 Task: Add Attachment from "Attach a link" to Card Card0000000288 in Board Board0000000072 in Workspace WS0000000024 in Trello. Add Cover Red to Card Card0000000288 in Board Board0000000072 in Workspace WS0000000024 in Trello. Add "Join Card" Button Button0000000288  to Card Card0000000288 in Board Board0000000072 in Workspace WS0000000024 in Trello. Add Description DS0000000288 to Card Card0000000288 in Board Board0000000072 in Workspace WS0000000024 in Trello. Add Comment CM0000000288 to Card Card0000000288 in Board Board0000000072 in Workspace WS0000000024 in Trello
Action: Mouse moved to (285, 468)
Screenshot: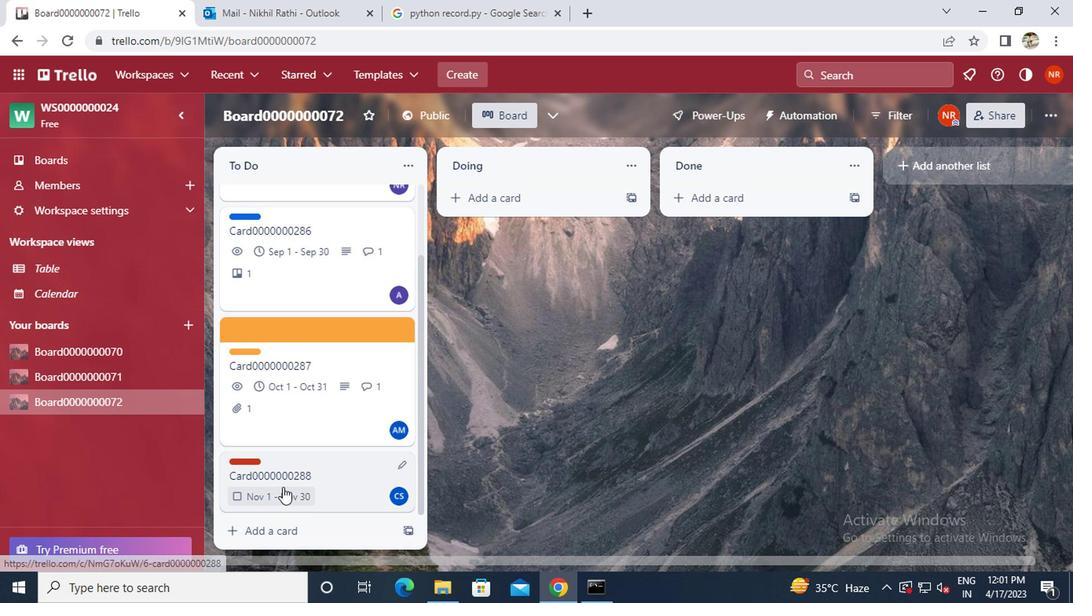 
Action: Mouse pressed left at (285, 468)
Screenshot: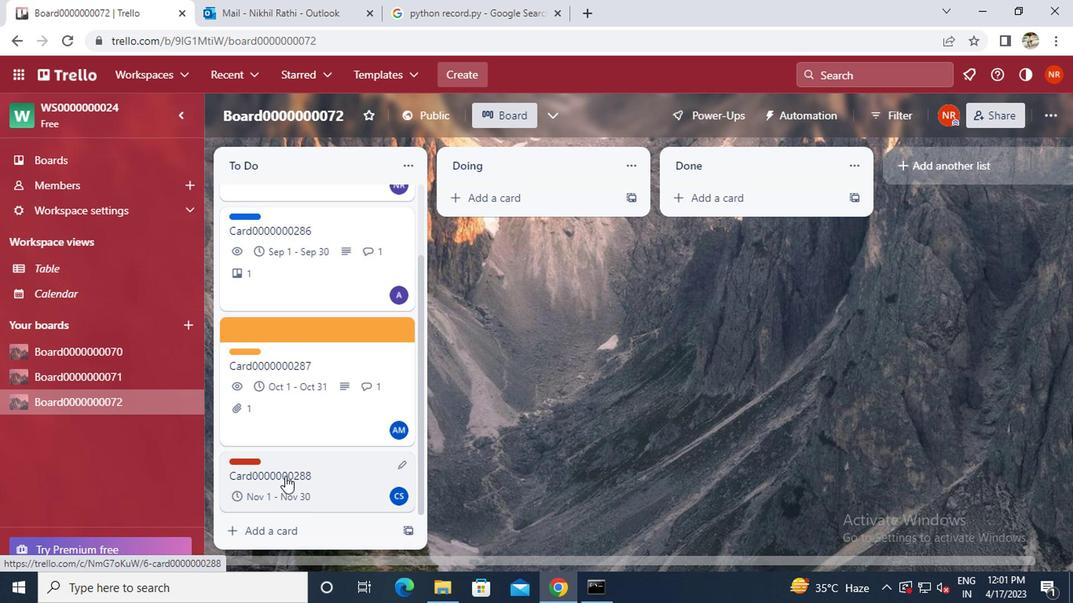 
Action: Mouse moved to (726, 316)
Screenshot: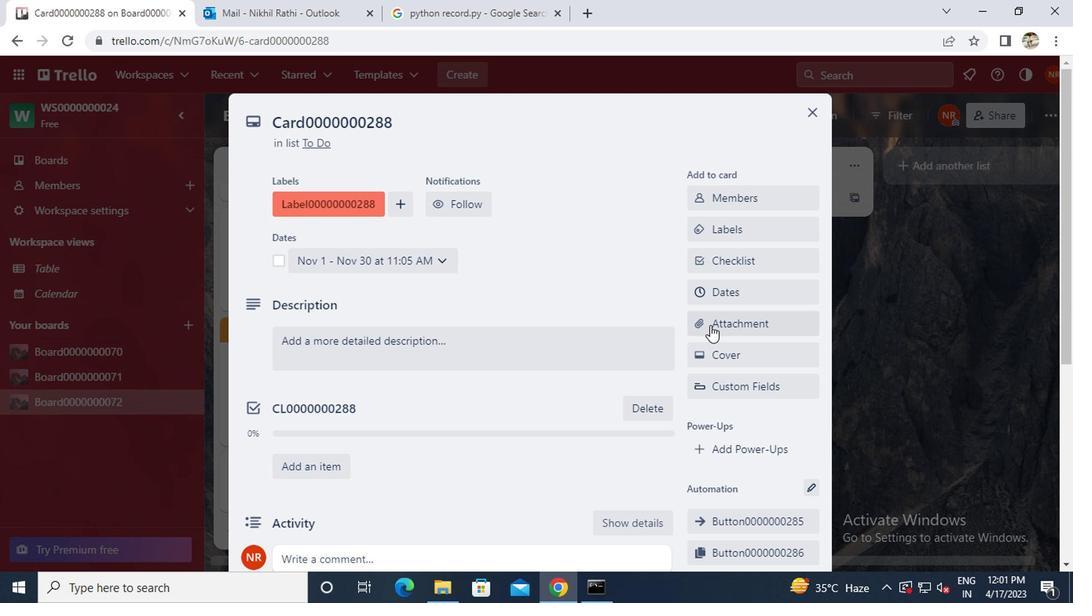 
Action: Mouse pressed left at (726, 316)
Screenshot: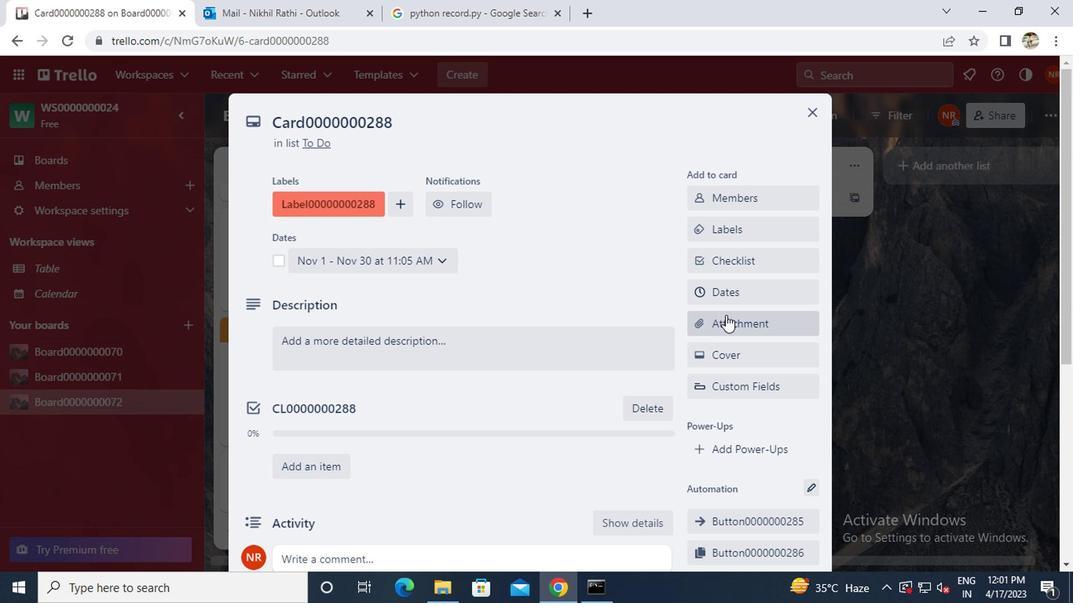 
Action: Mouse moved to (287, 19)
Screenshot: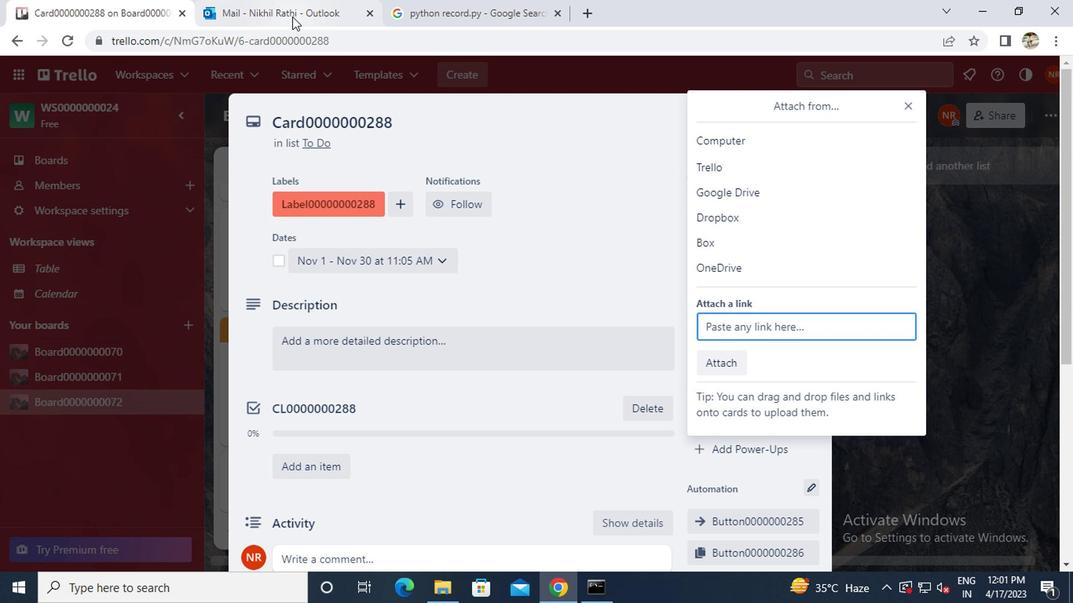 
Action: Mouse pressed left at (287, 19)
Screenshot: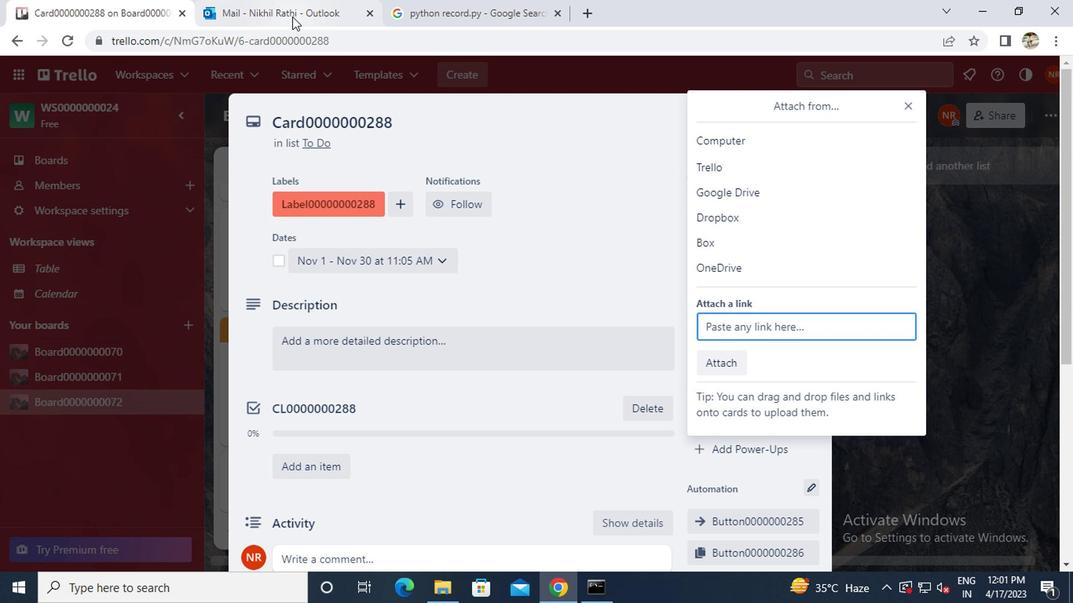 
Action: Key pressed ctrl+C
Screenshot: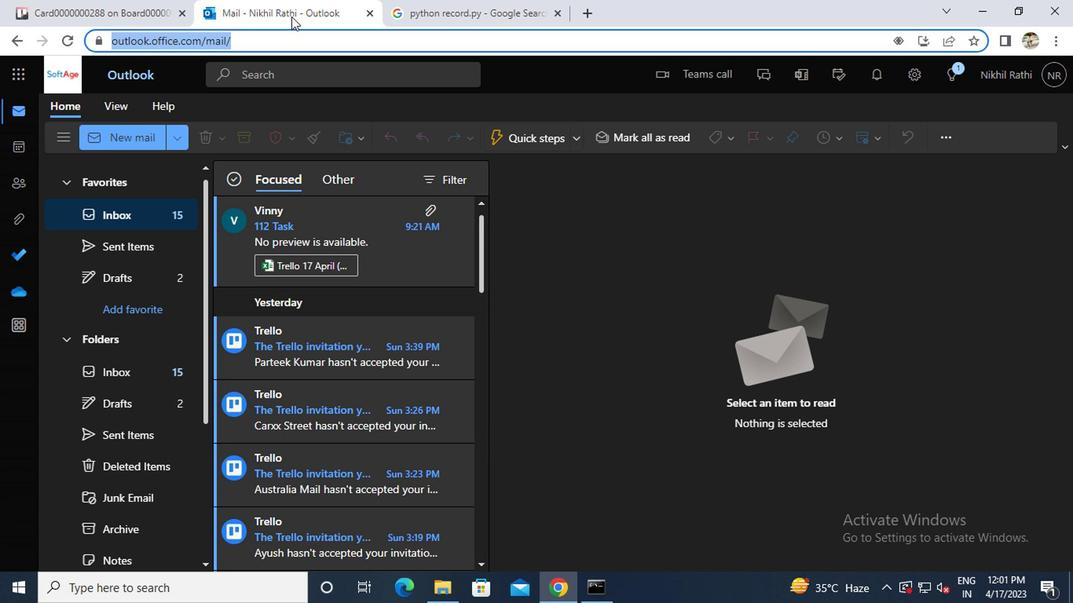 
Action: Mouse moved to (113, 10)
Screenshot: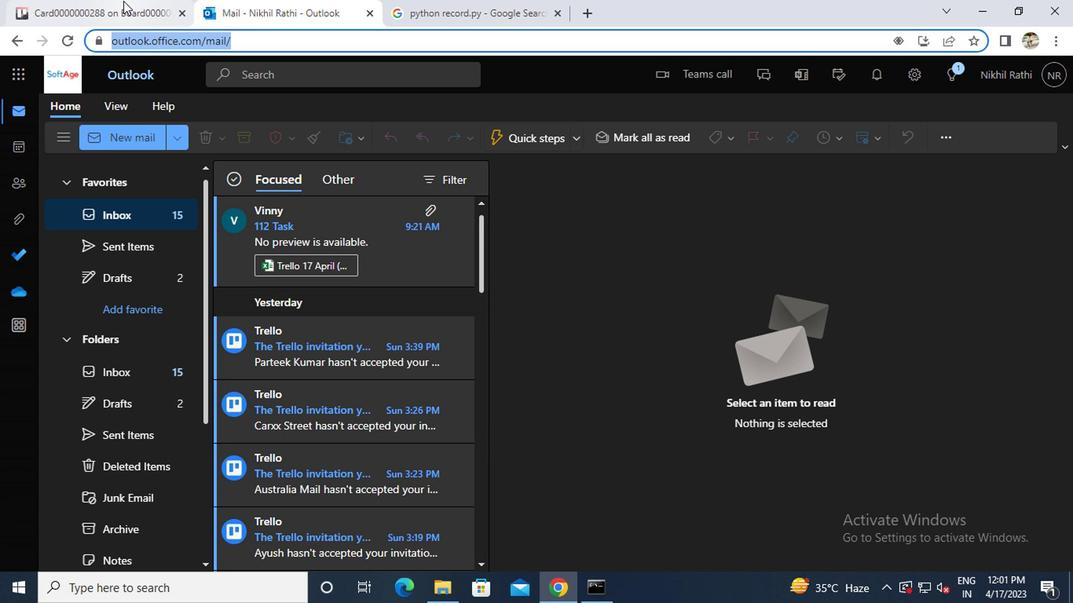 
Action: Mouse pressed left at (113, 10)
Screenshot: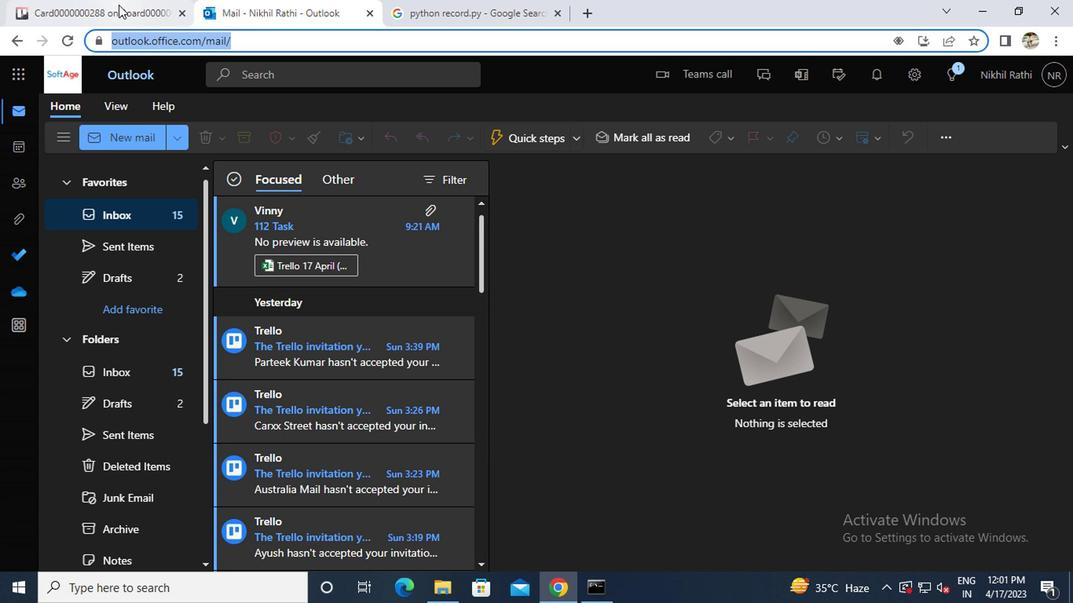 
Action: Mouse moved to (691, 330)
Screenshot: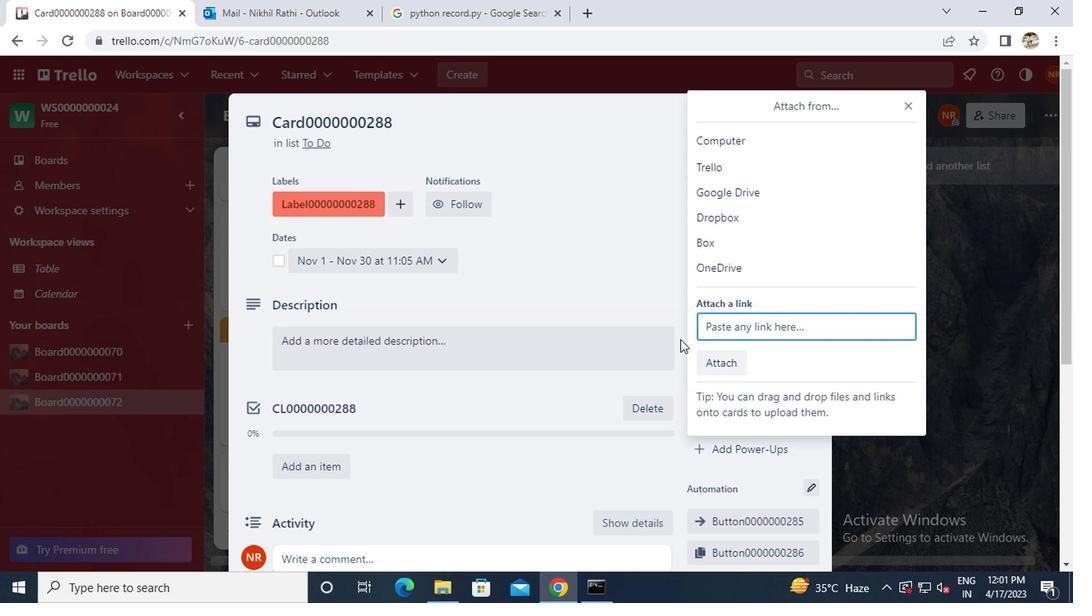 
Action: Key pressed ctrl+V
Screenshot: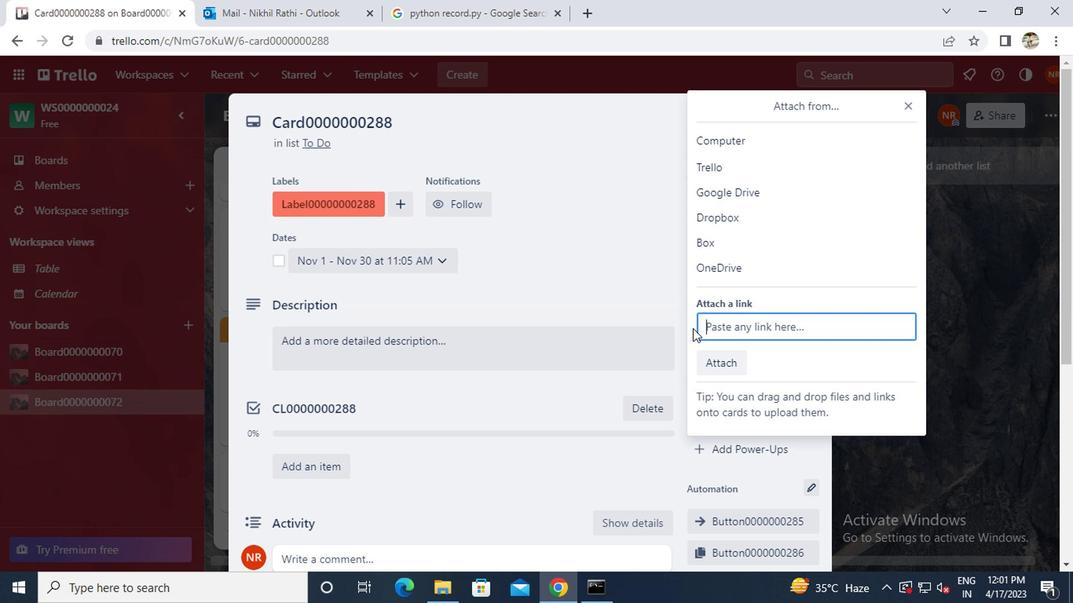 
Action: Mouse moved to (710, 391)
Screenshot: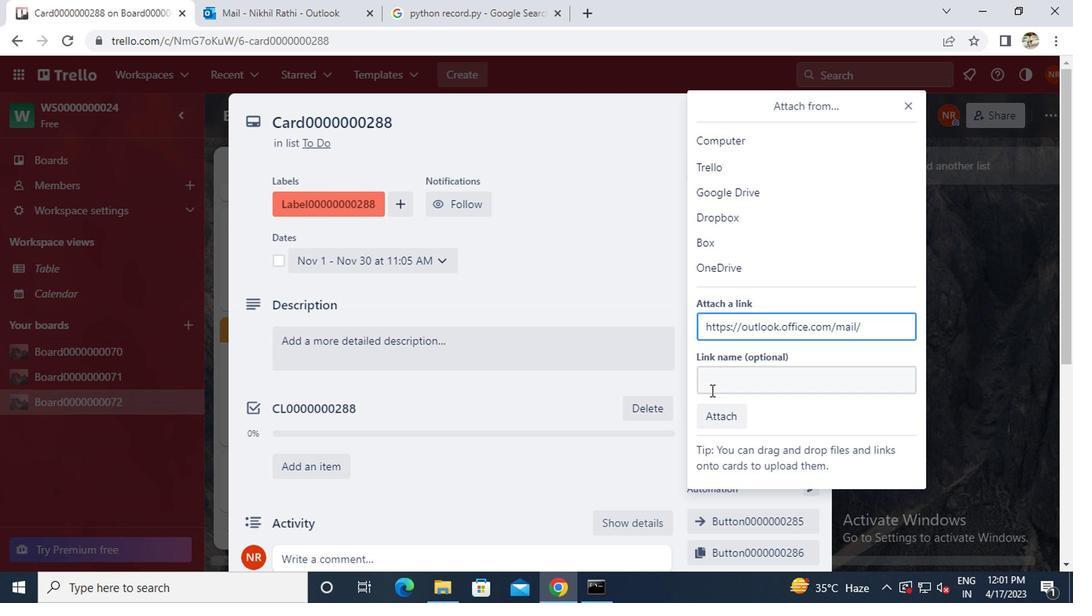 
Action: Mouse pressed left at (710, 391)
Screenshot: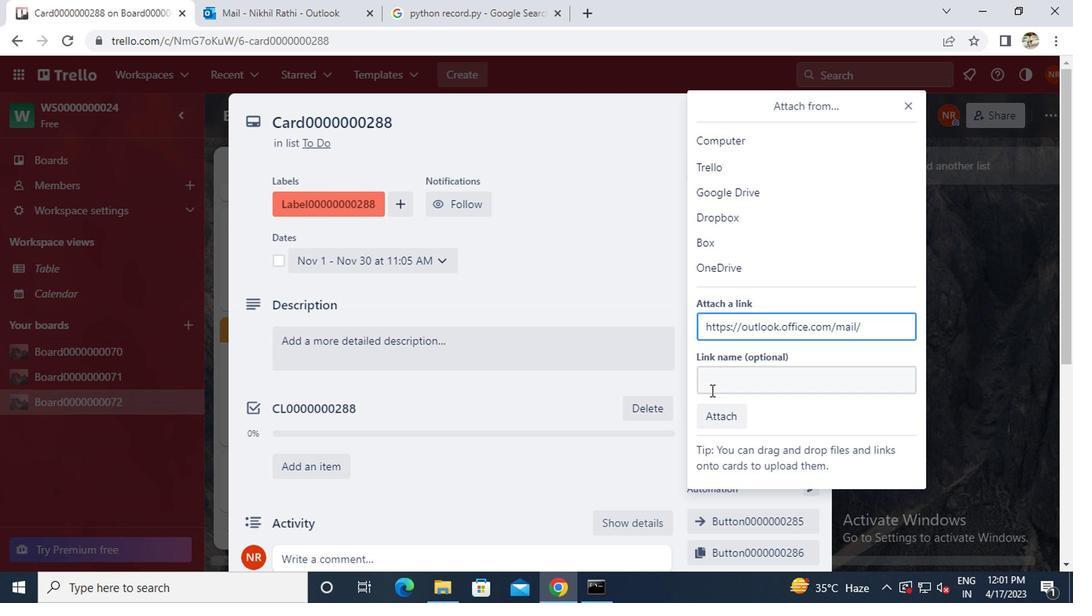 
Action: Mouse moved to (712, 391)
Screenshot: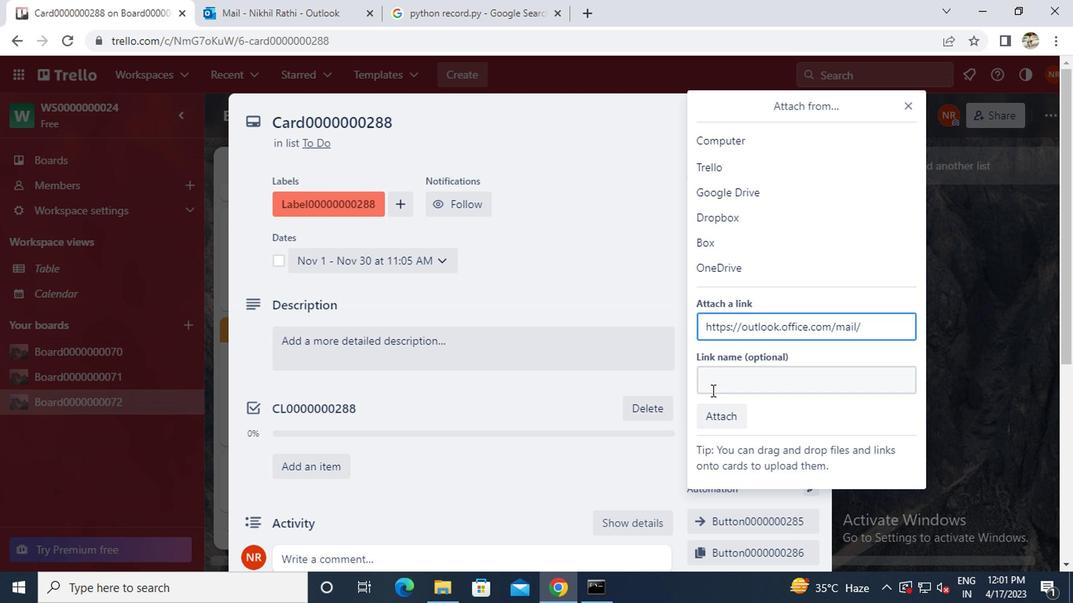 
Action: Key pressed <Key.caps_lock>o<Key.caps_lock>utlook
Screenshot: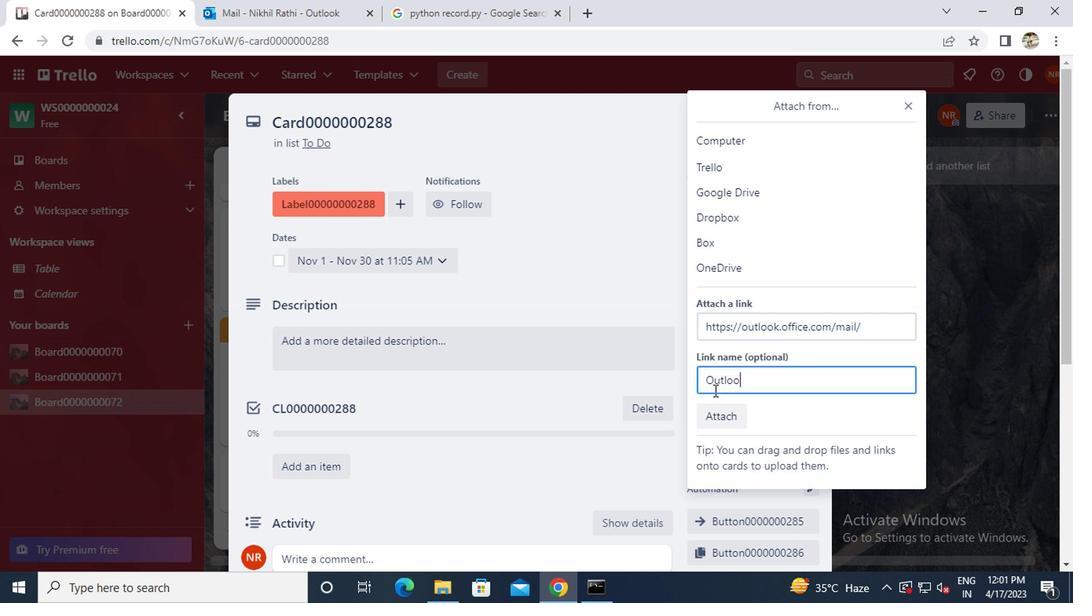 
Action: Mouse moved to (716, 414)
Screenshot: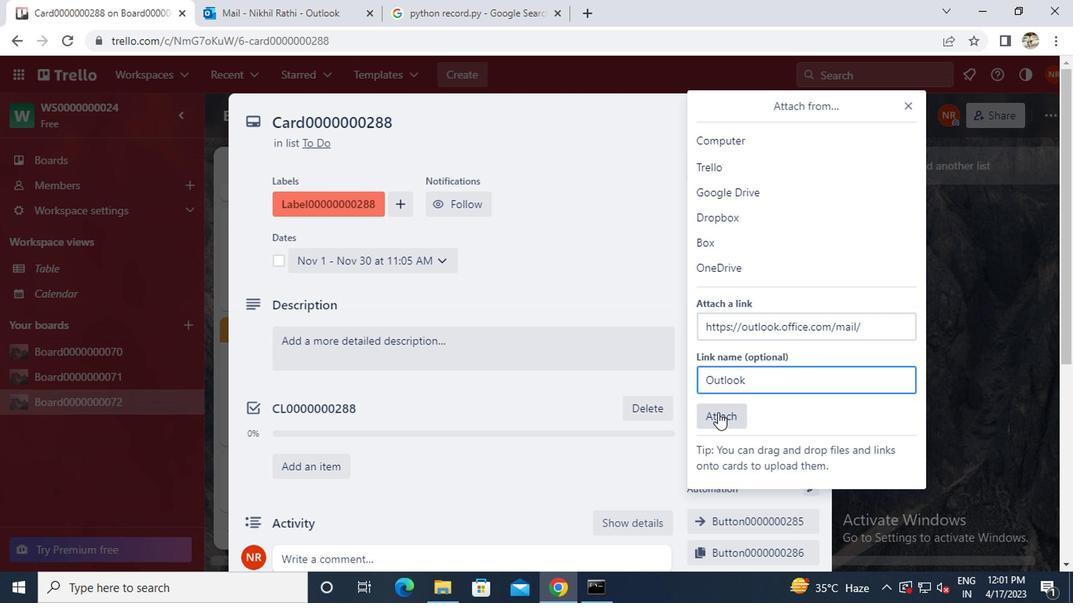 
Action: Mouse pressed left at (716, 414)
Screenshot: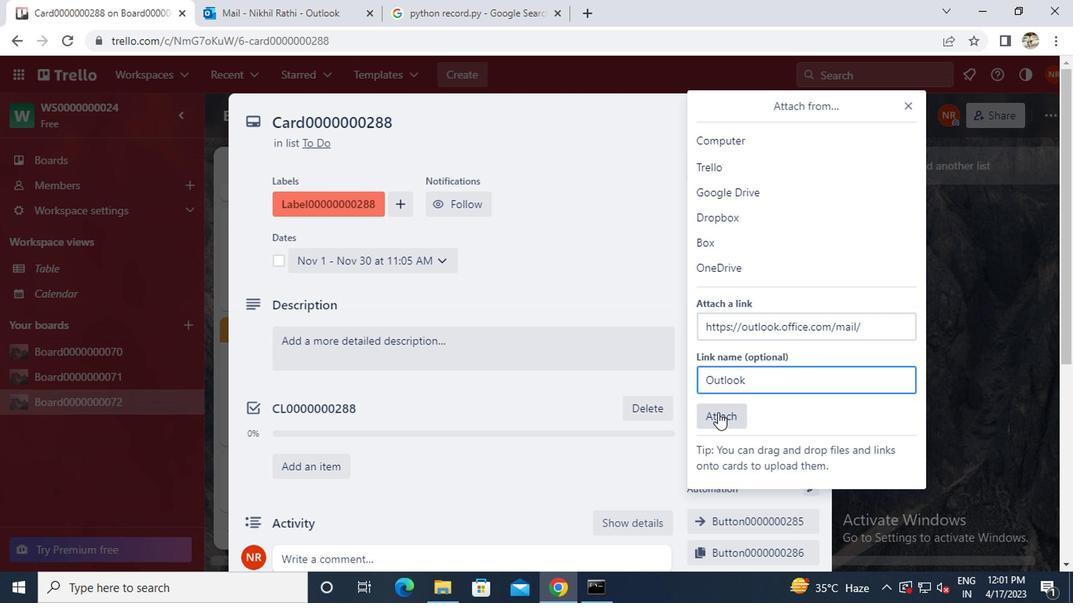 
Action: Mouse moved to (718, 352)
Screenshot: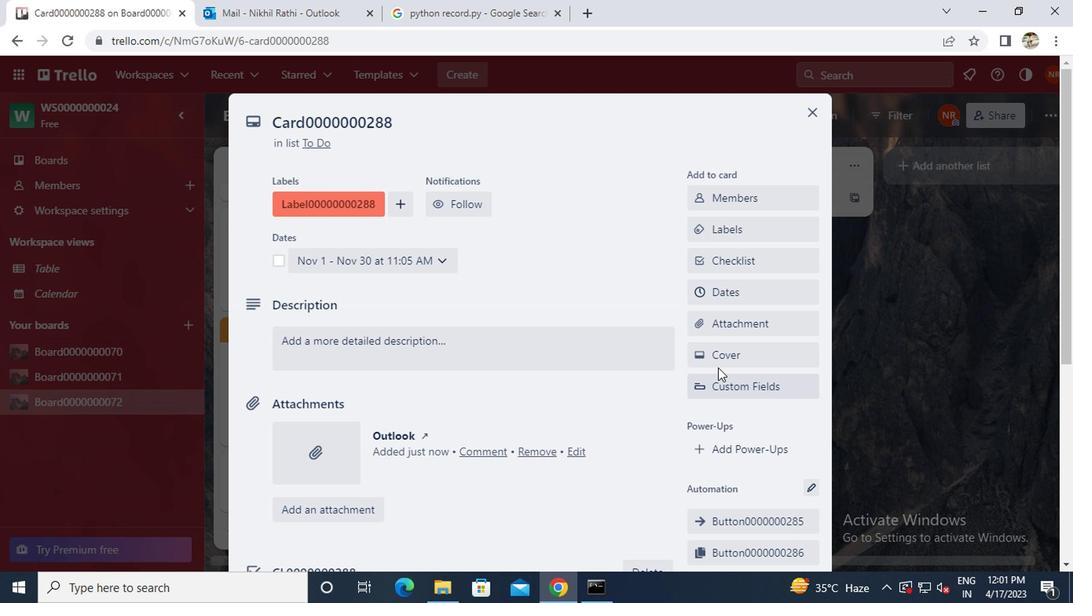 
Action: Mouse pressed left at (718, 352)
Screenshot: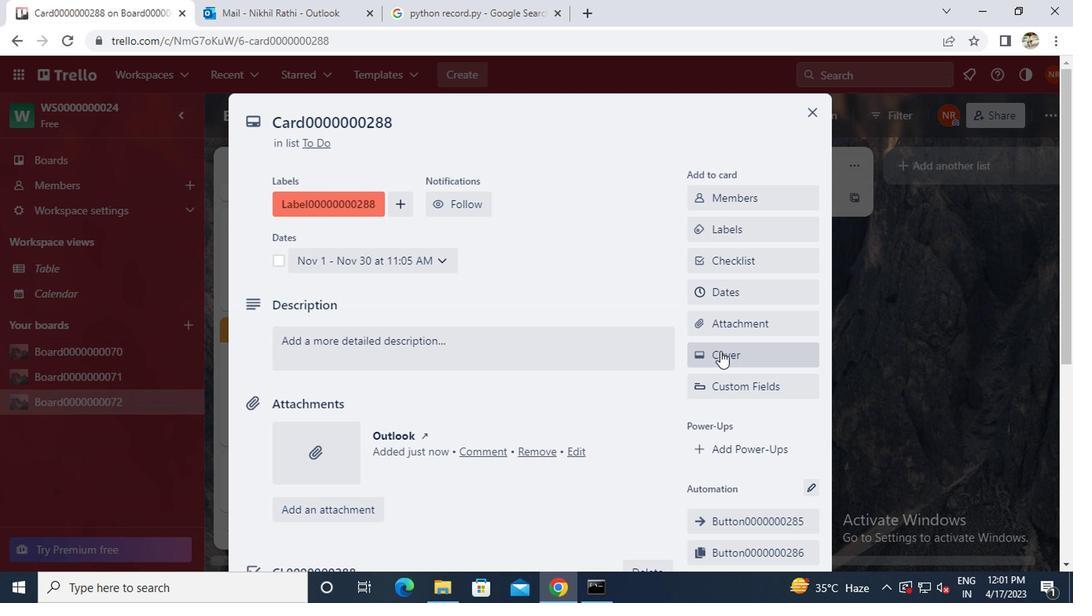 
Action: Mouse moved to (837, 243)
Screenshot: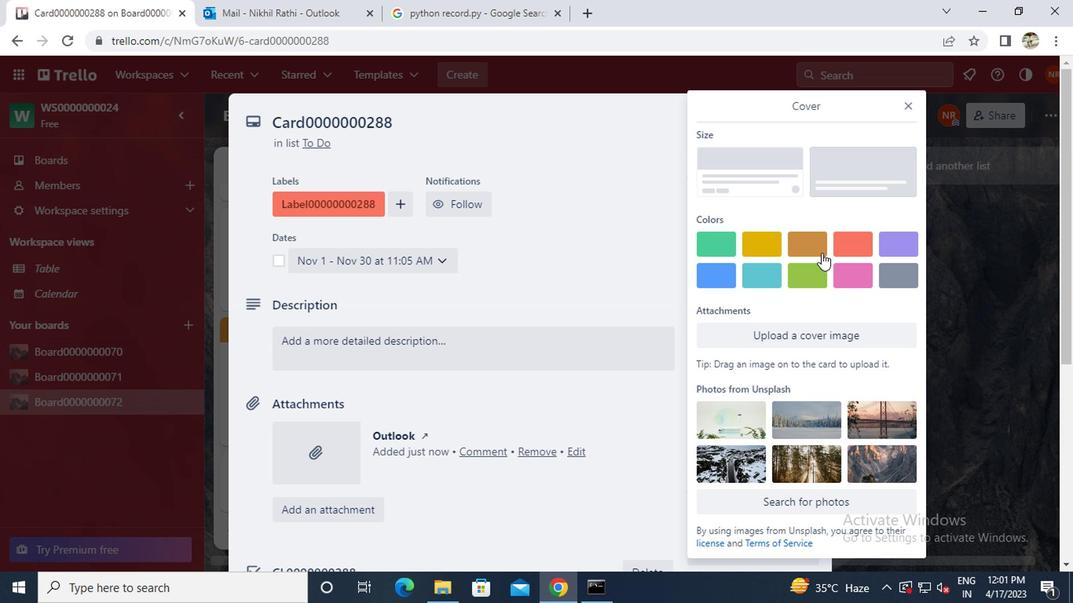 
Action: Mouse pressed left at (837, 243)
Screenshot: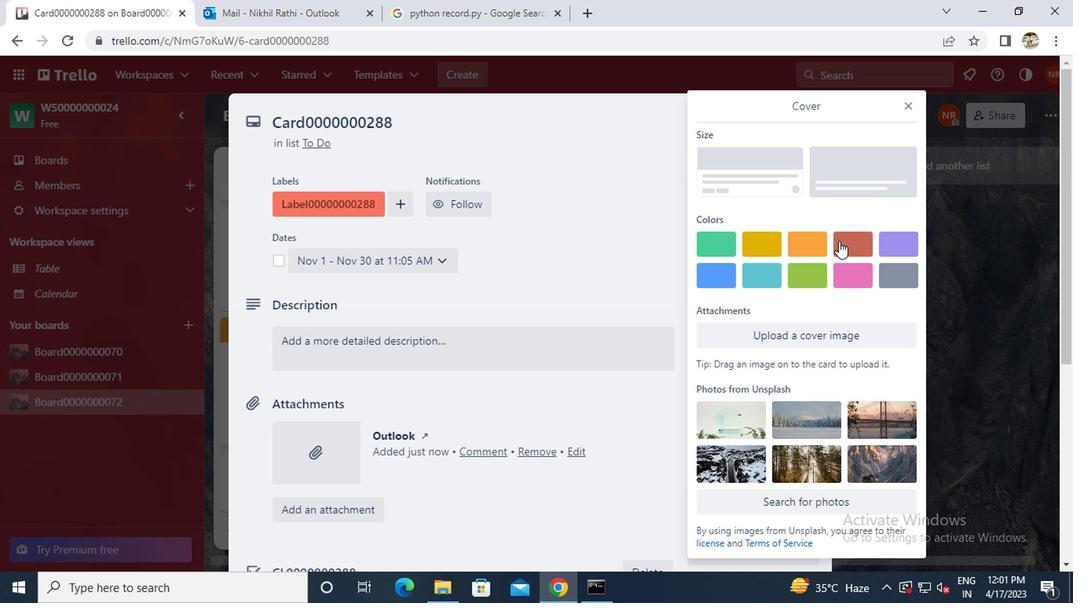
Action: Mouse moved to (903, 107)
Screenshot: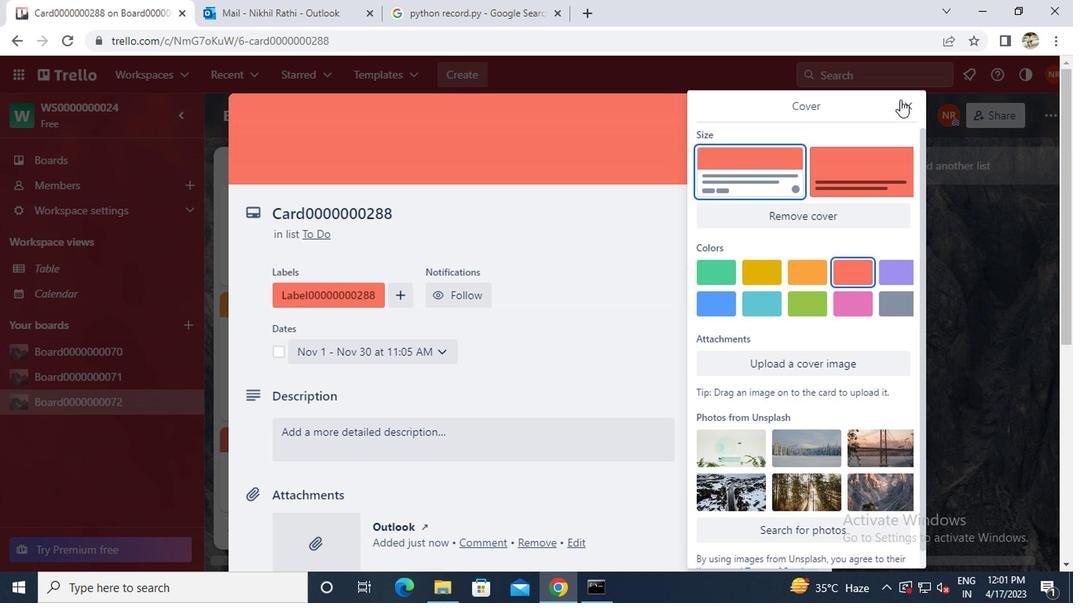 
Action: Mouse pressed left at (903, 107)
Screenshot: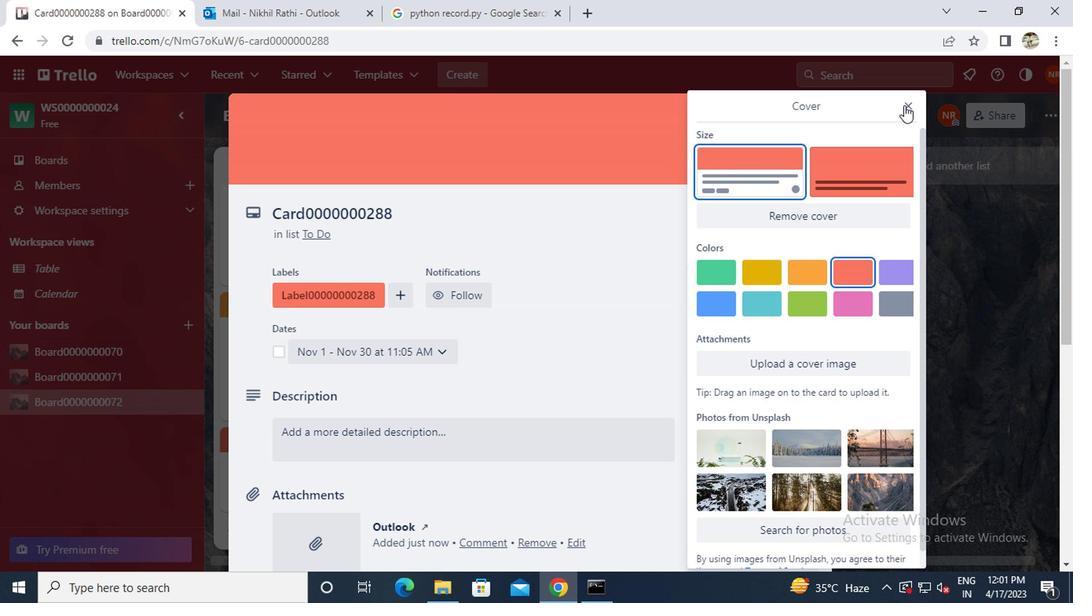 
Action: Mouse moved to (747, 281)
Screenshot: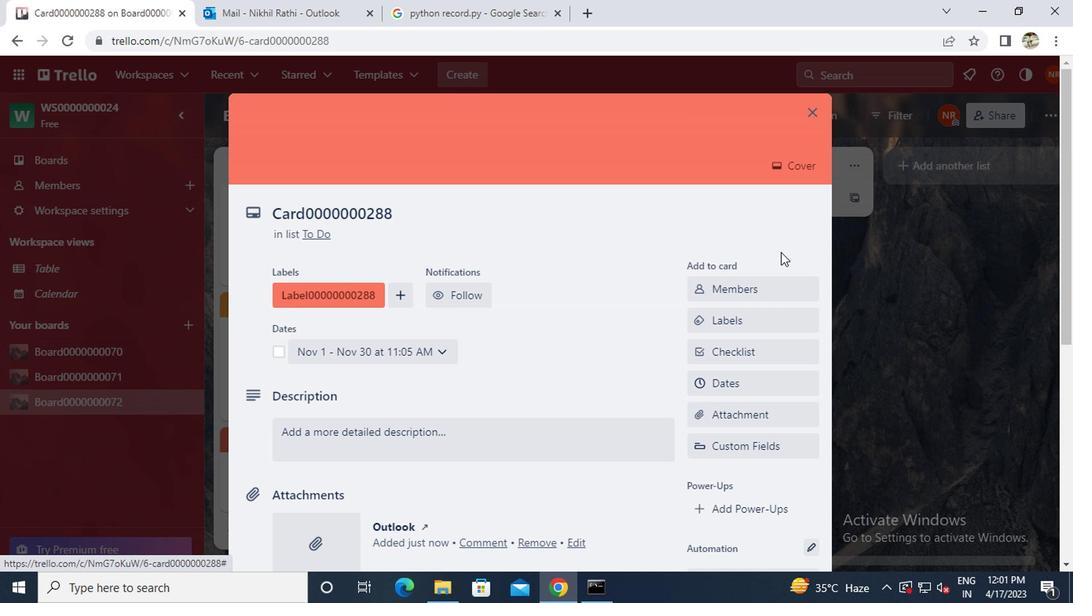 
Action: Mouse scrolled (747, 281) with delta (0, 0)
Screenshot: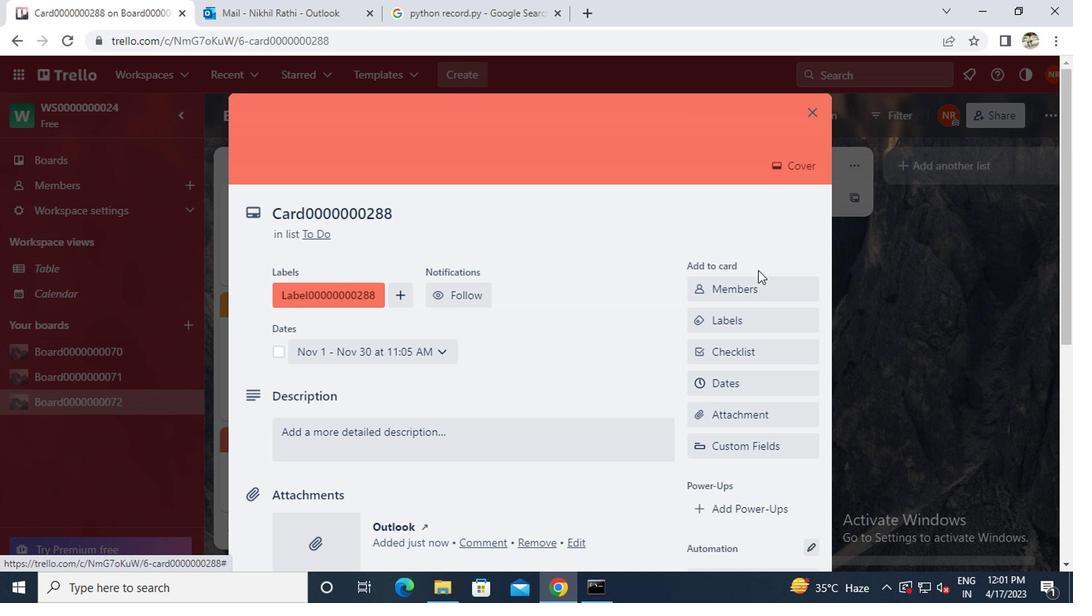 
Action: Mouse scrolled (747, 281) with delta (0, 0)
Screenshot: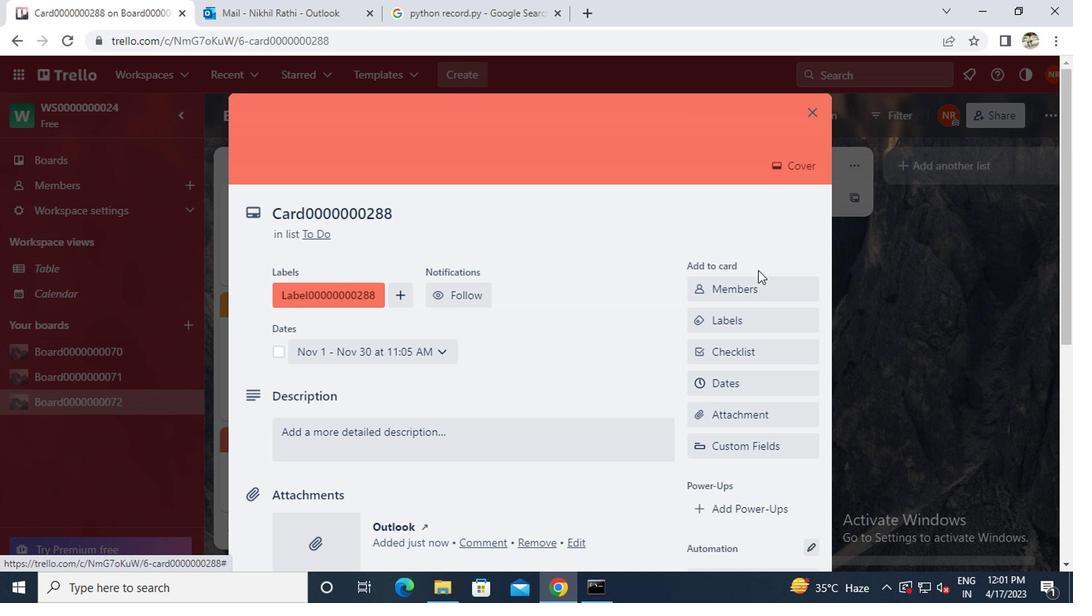 
Action: Mouse moved to (747, 284)
Screenshot: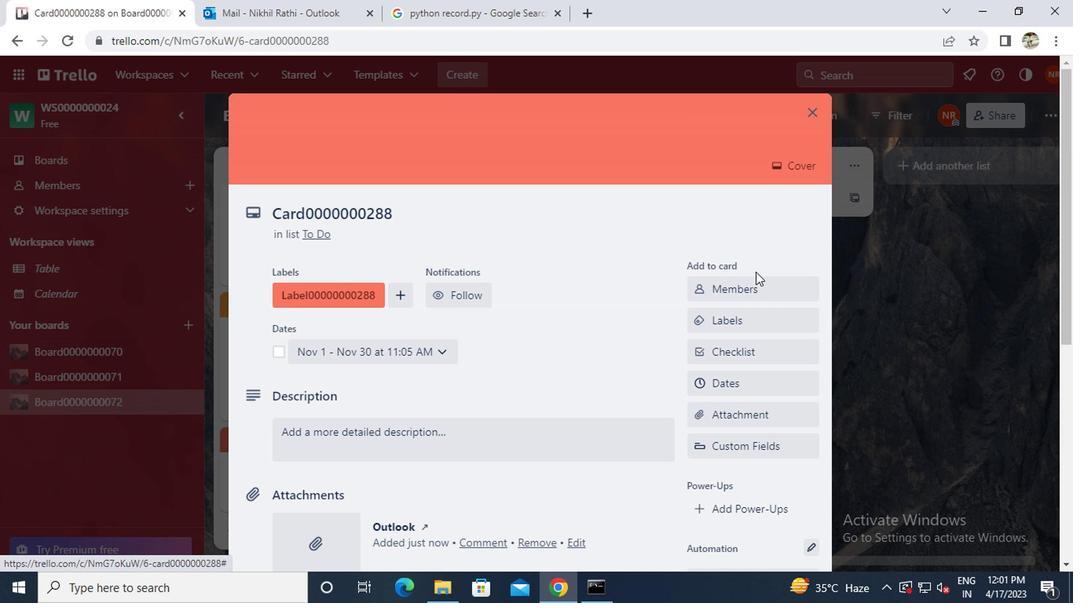 
Action: Mouse scrolled (747, 283) with delta (0, 0)
Screenshot: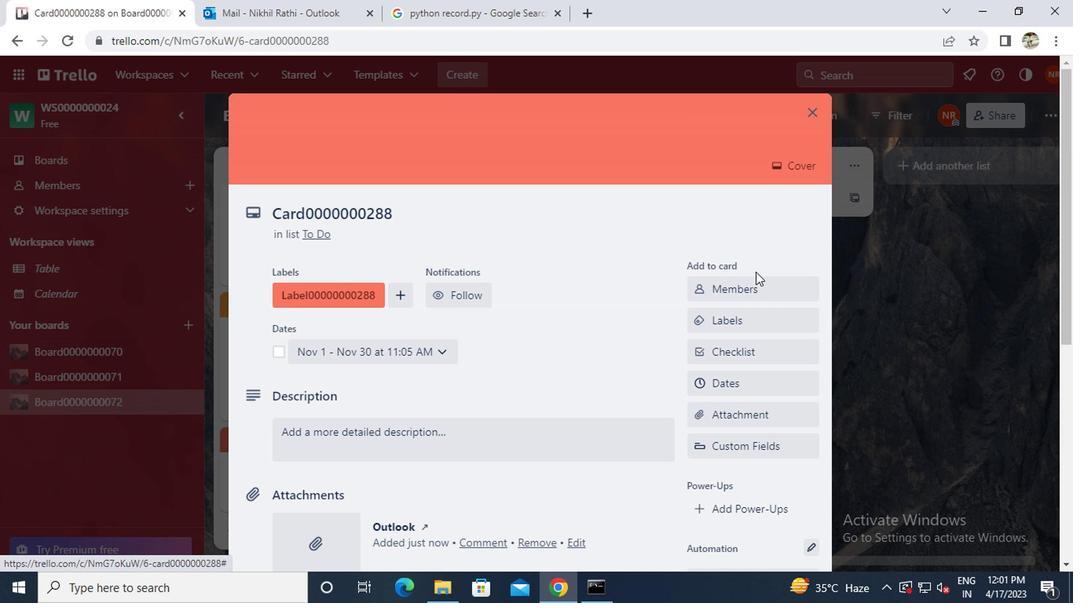 
Action: Mouse moved to (747, 290)
Screenshot: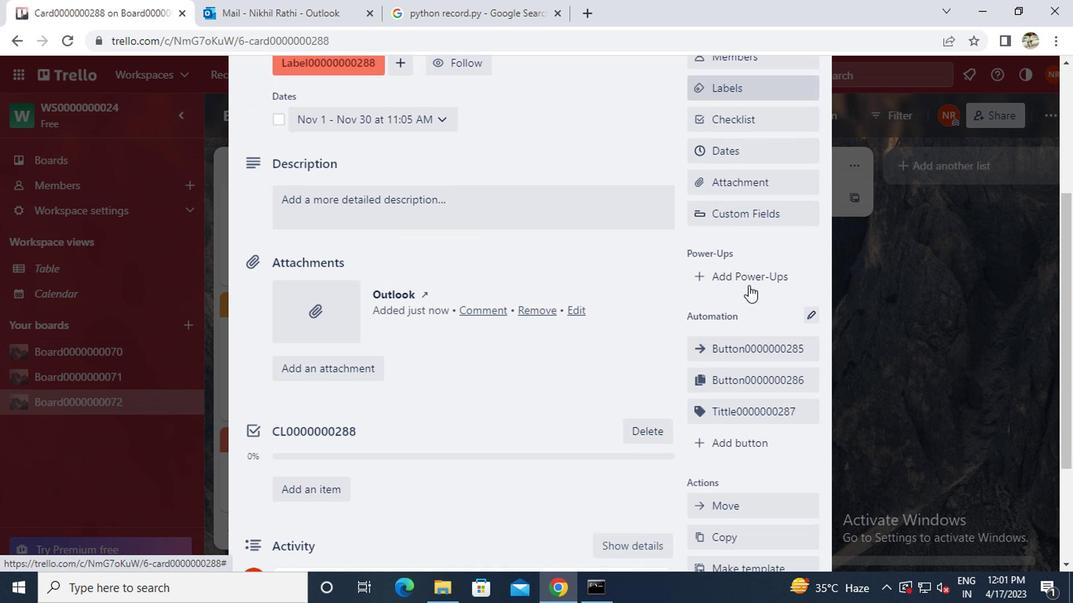 
Action: Mouse scrolled (747, 289) with delta (0, 0)
Screenshot: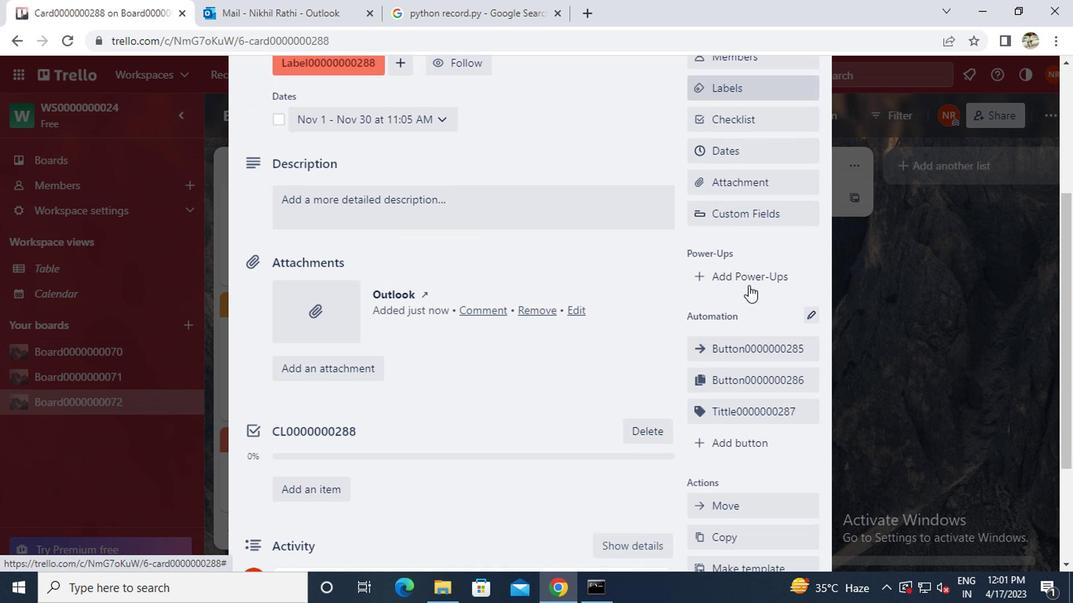 
Action: Mouse moved to (745, 294)
Screenshot: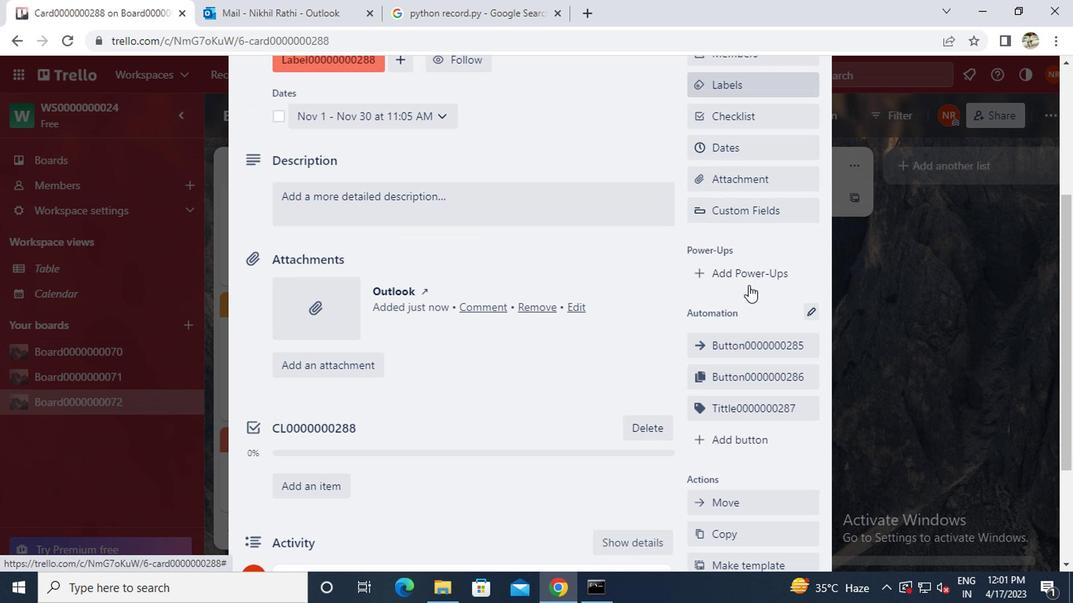 
Action: Mouse scrolled (745, 293) with delta (0, 0)
Screenshot: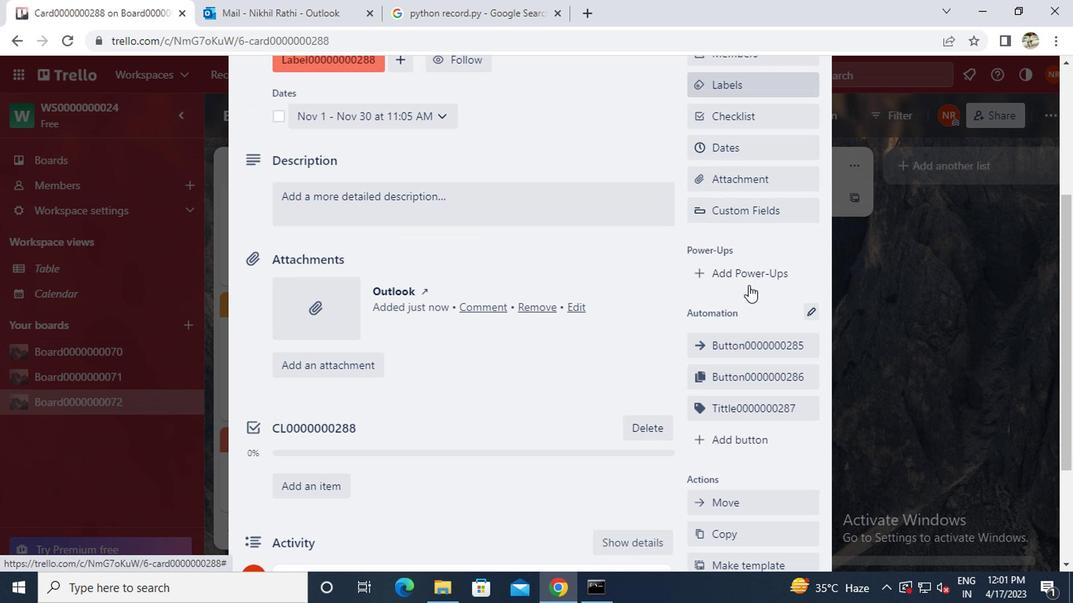 
Action: Mouse moved to (718, 285)
Screenshot: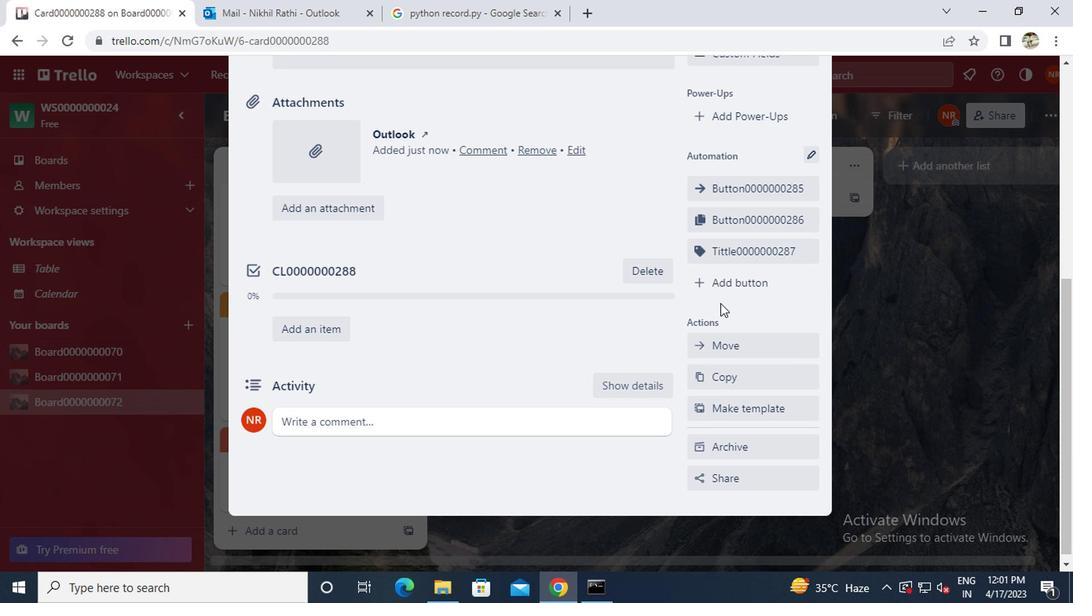 
Action: Mouse pressed left at (718, 285)
Screenshot: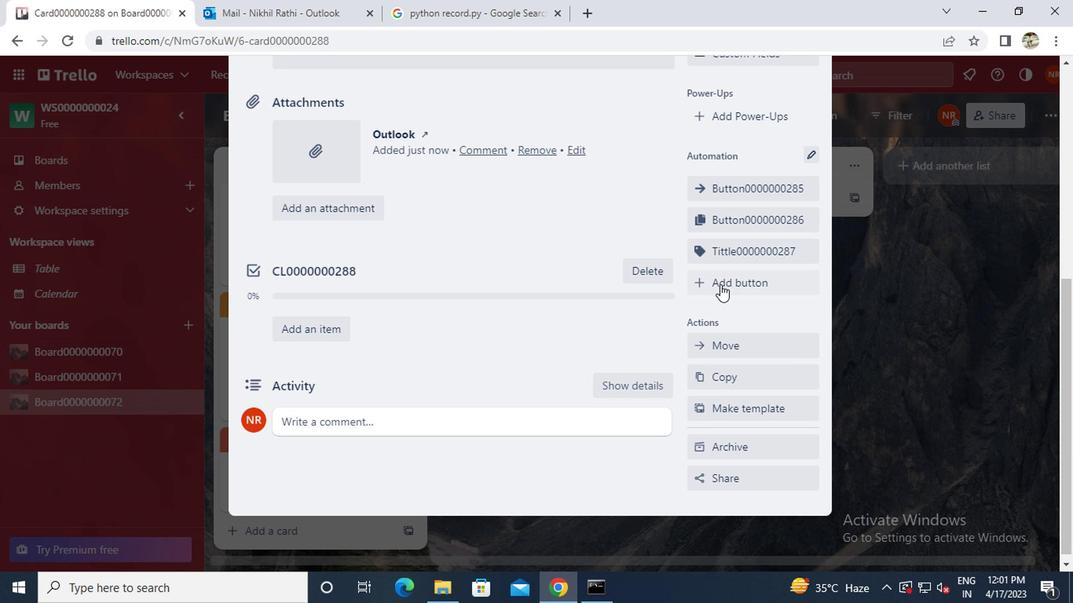 
Action: Mouse moved to (718, 285)
Screenshot: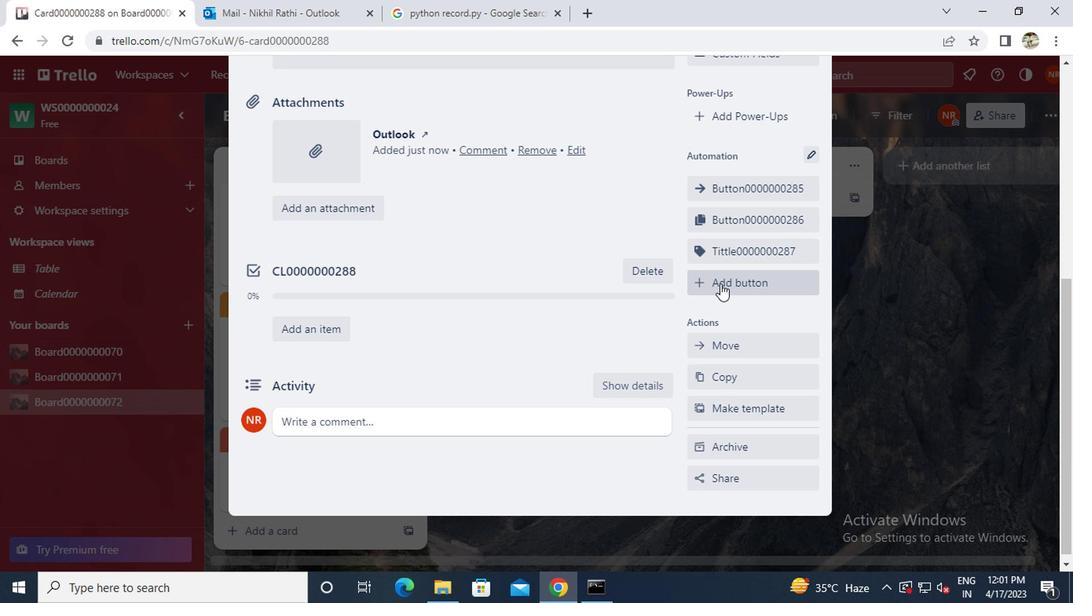 
Action: Mouse pressed left at (718, 285)
Screenshot: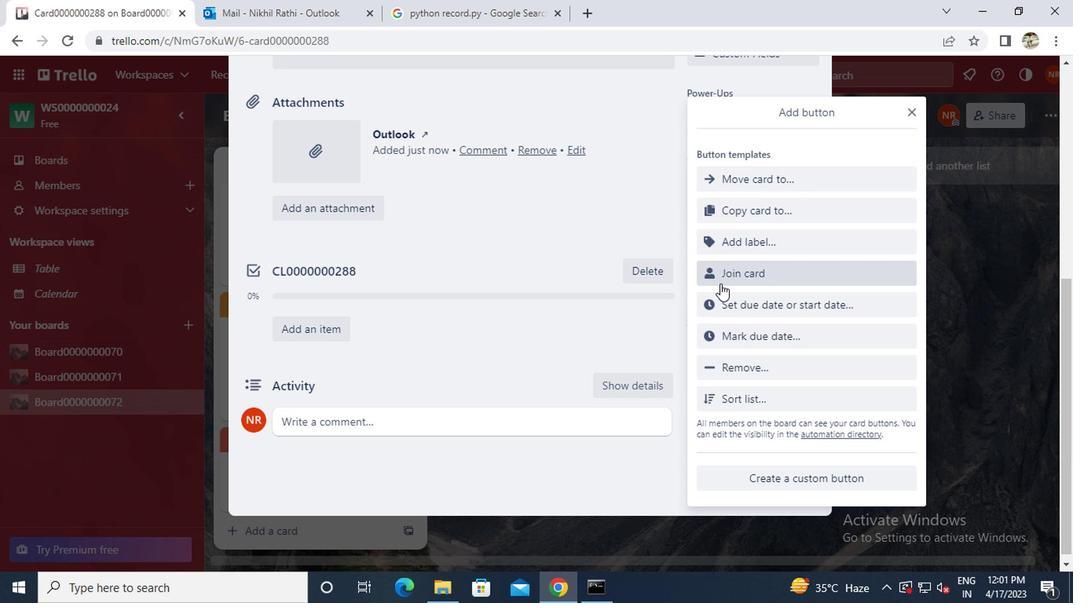 
Action: Key pressed <Key.caps_lock>b<Key.caps_lock>utton0000000288
Screenshot: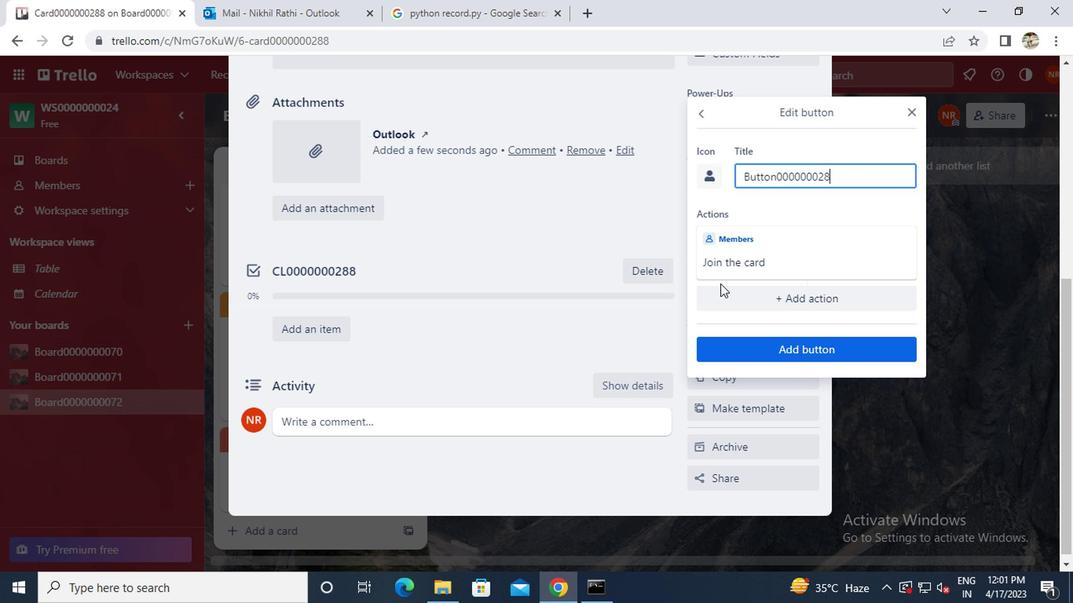 
Action: Mouse moved to (735, 356)
Screenshot: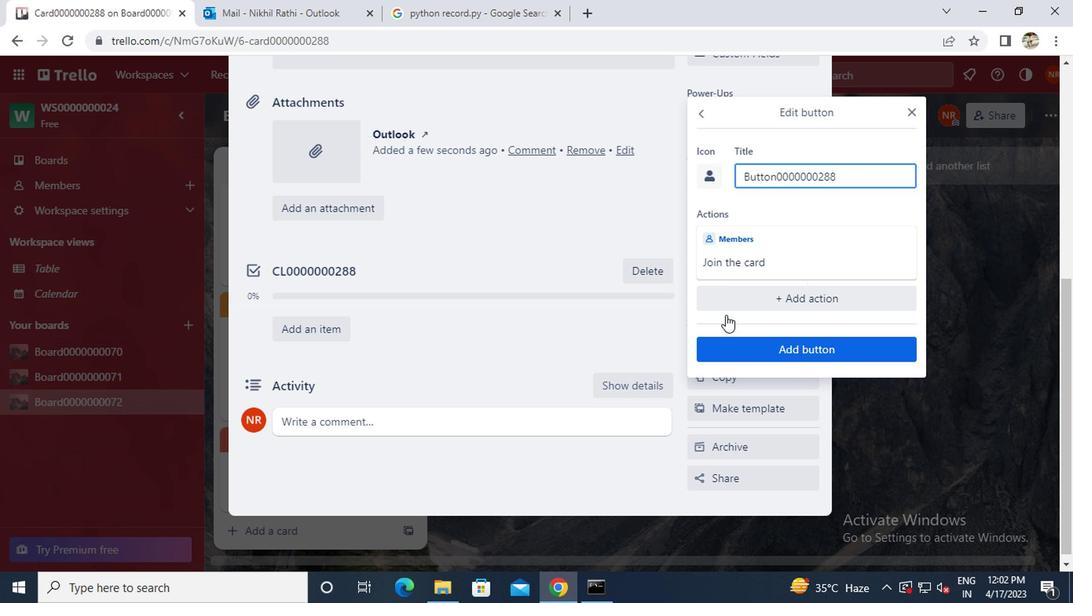 
Action: Mouse pressed left at (735, 356)
Screenshot: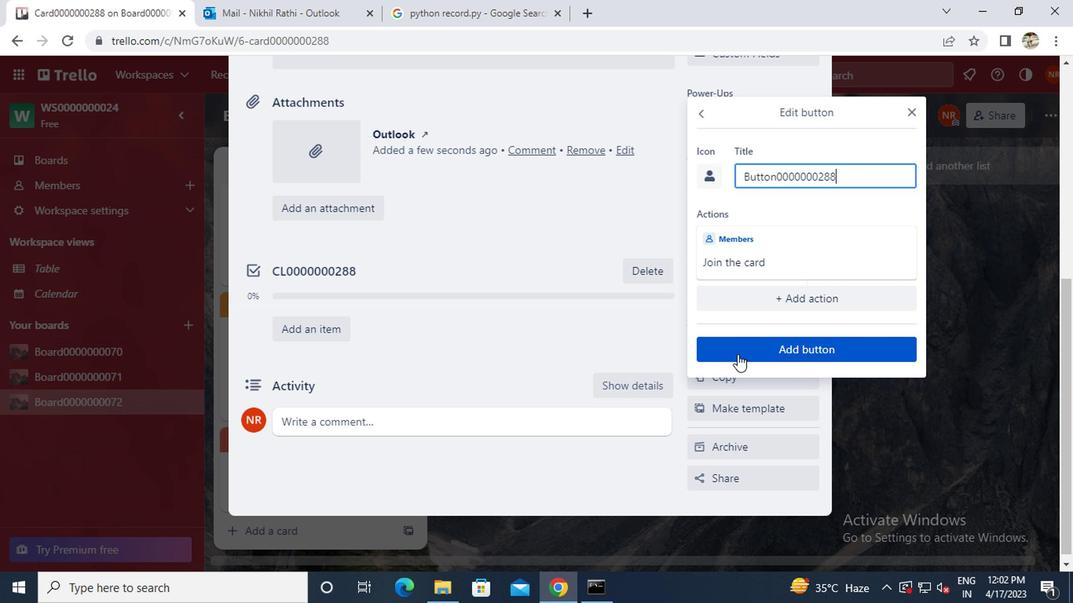 
Action: Mouse moved to (503, 348)
Screenshot: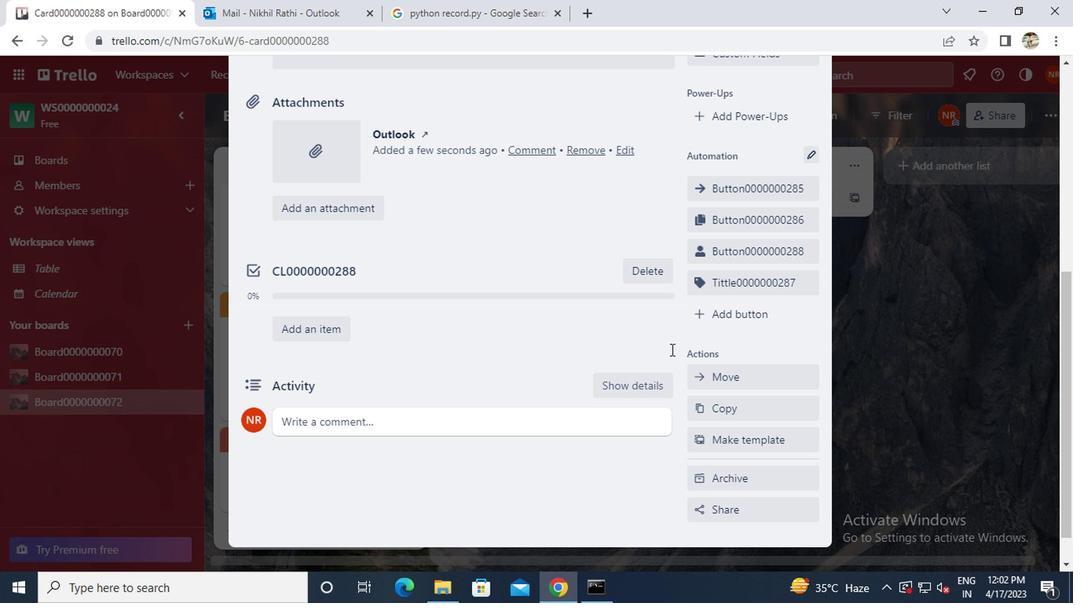 
Action: Mouse scrolled (503, 348) with delta (0, 0)
Screenshot: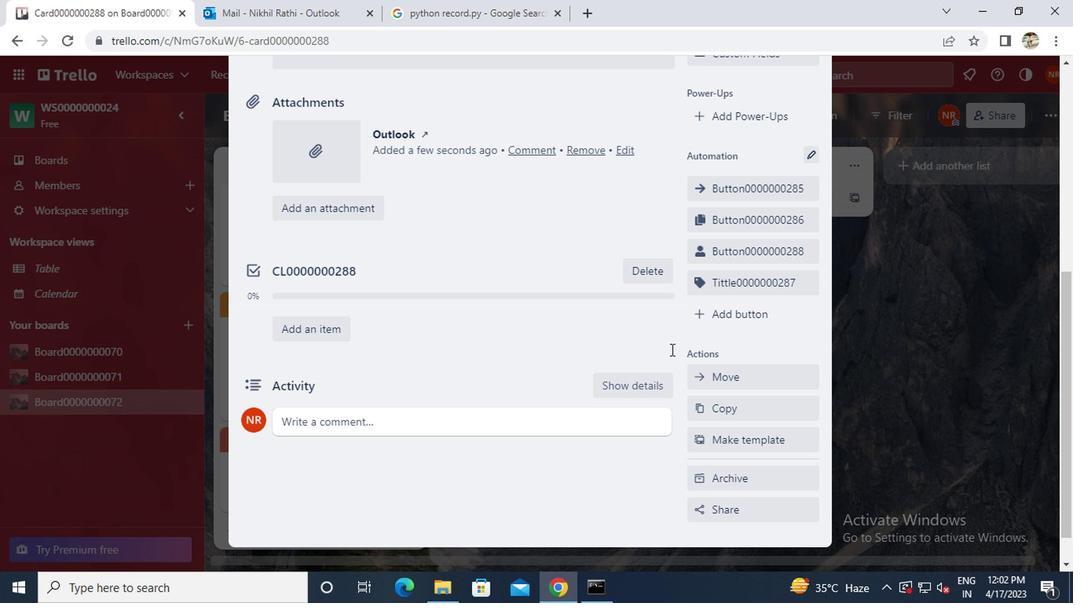
Action: Mouse moved to (503, 347)
Screenshot: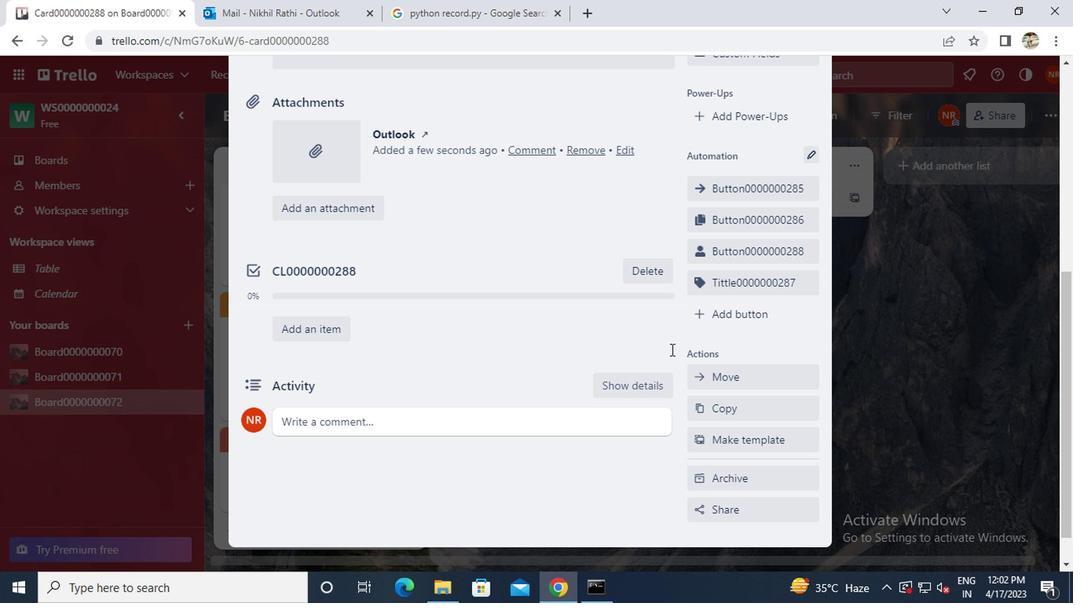 
Action: Mouse scrolled (503, 348) with delta (0, 0)
Screenshot: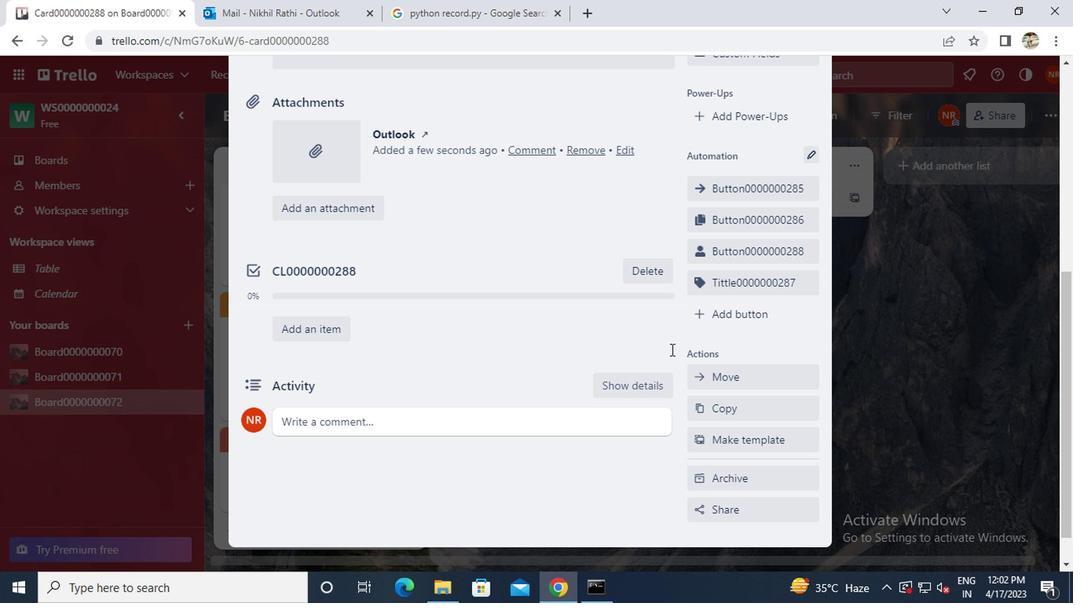 
Action: Mouse moved to (503, 346)
Screenshot: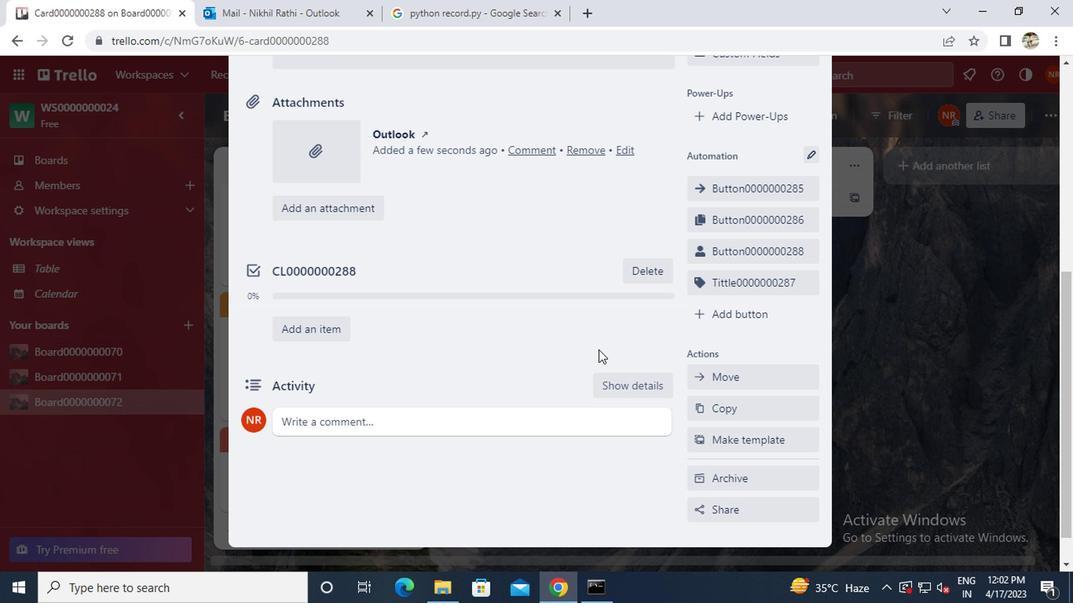 
Action: Mouse scrolled (503, 346) with delta (0, 0)
Screenshot: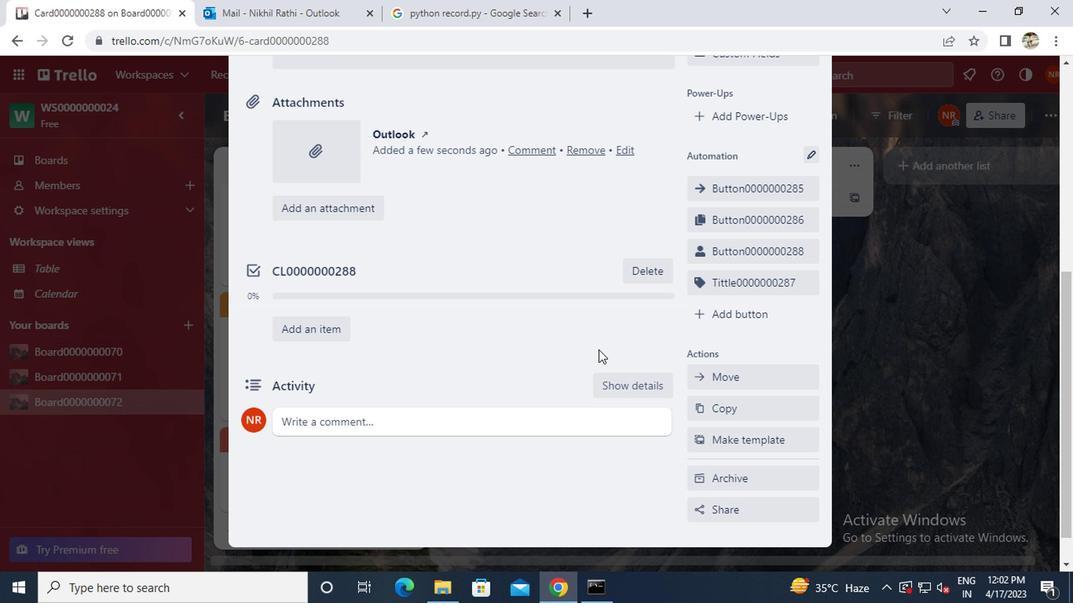 
Action: Mouse moved to (440, 270)
Screenshot: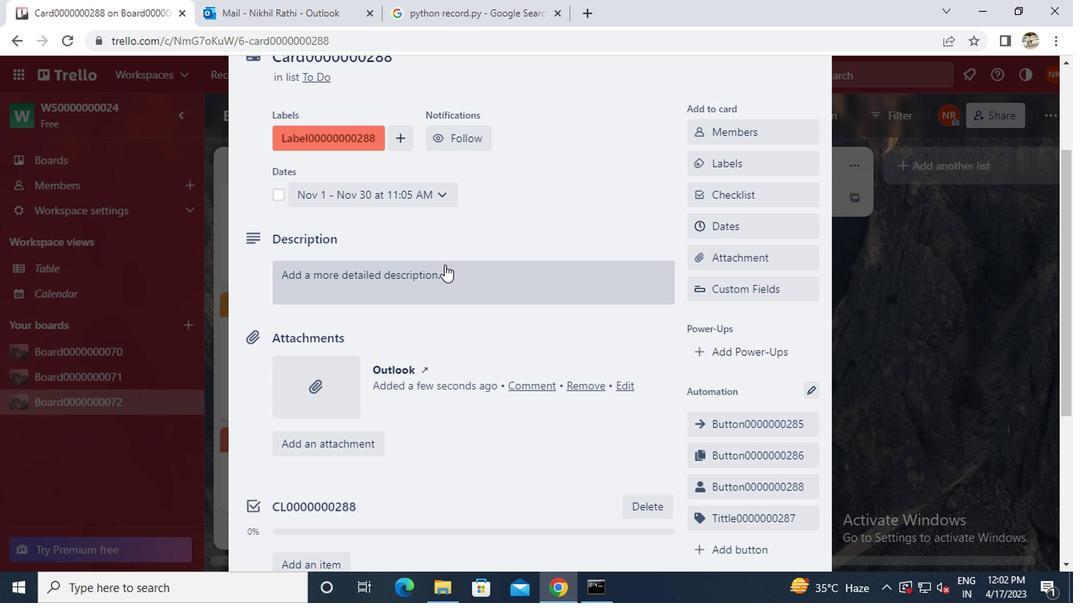 
Action: Mouse pressed left at (440, 270)
Screenshot: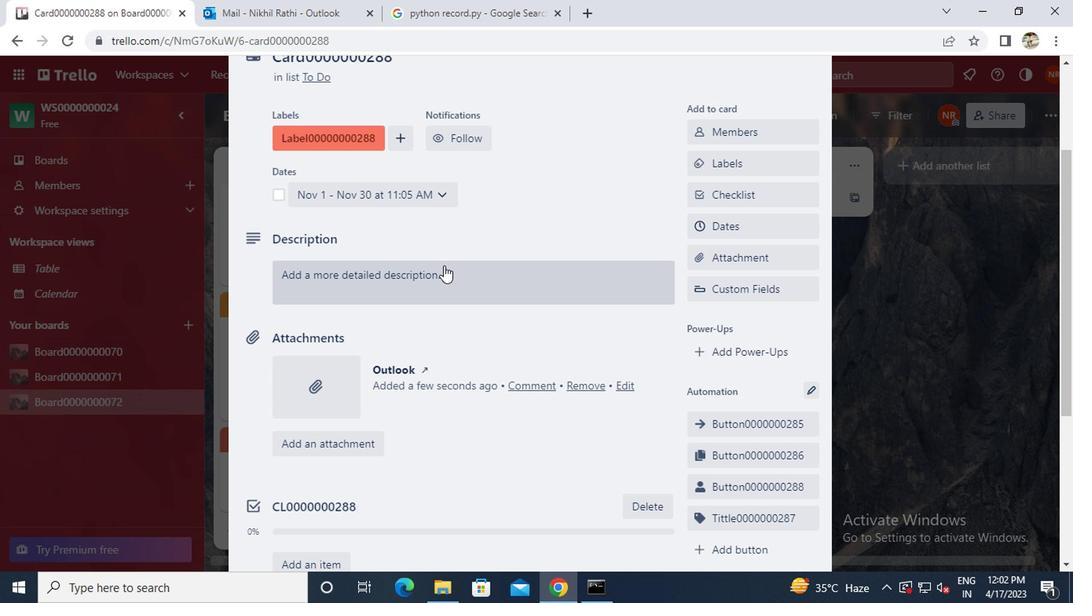 
Action: Key pressed <Key.caps_lock>ds0000000288
Screenshot: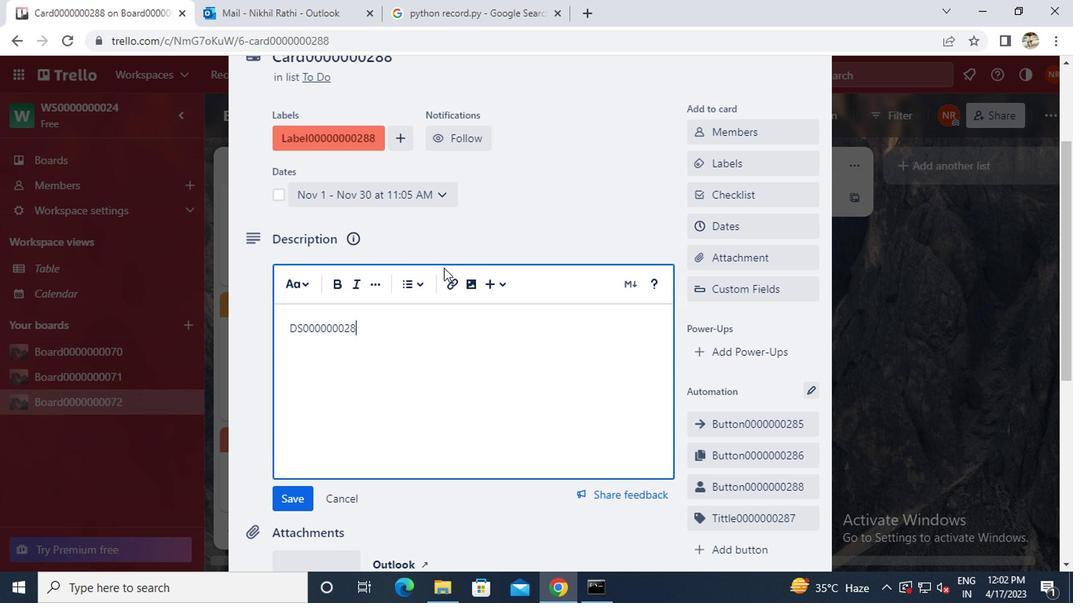 
Action: Mouse moved to (290, 495)
Screenshot: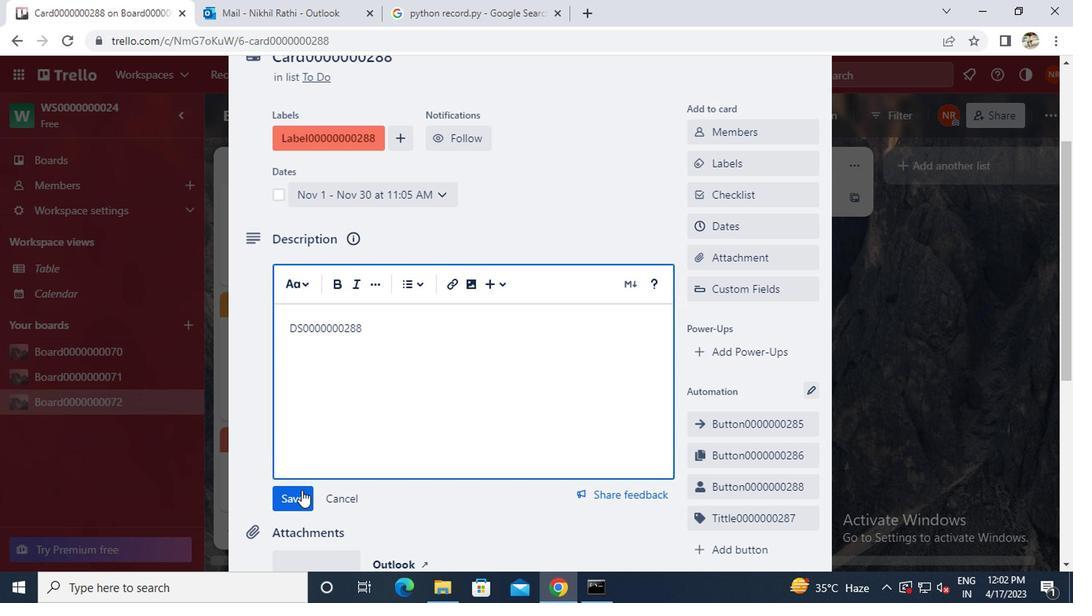 
Action: Mouse pressed left at (290, 495)
Screenshot: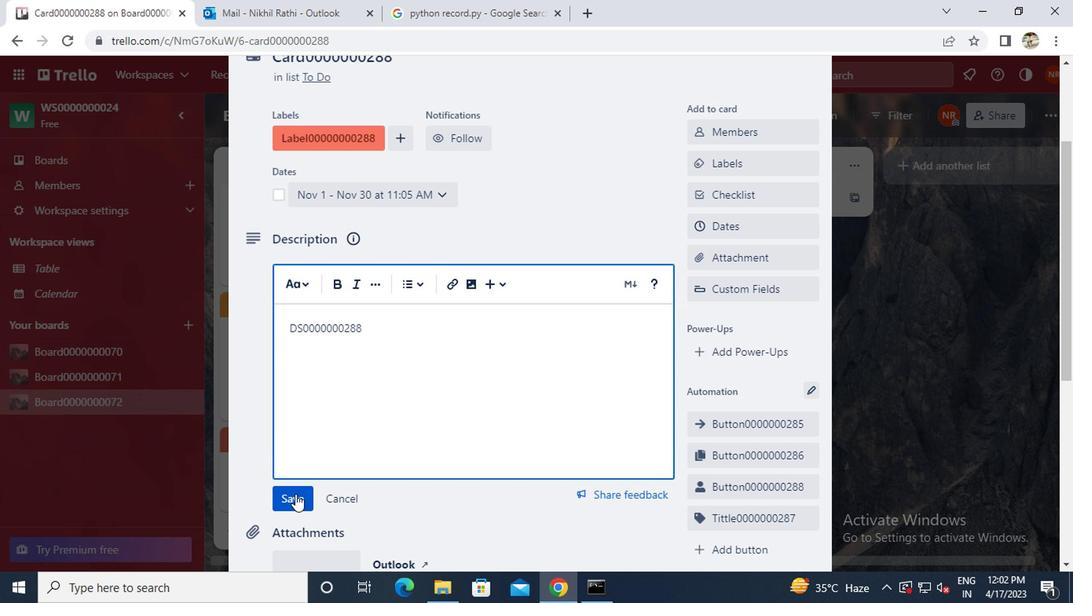 
Action: Mouse moved to (290, 497)
Screenshot: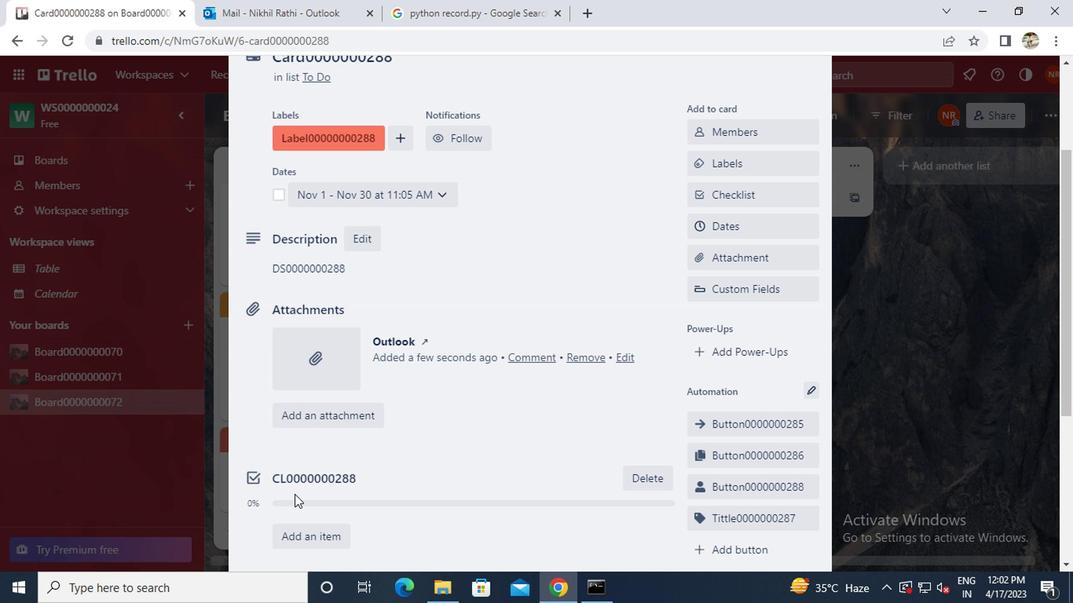 
Action: Mouse scrolled (290, 495) with delta (0, -1)
Screenshot: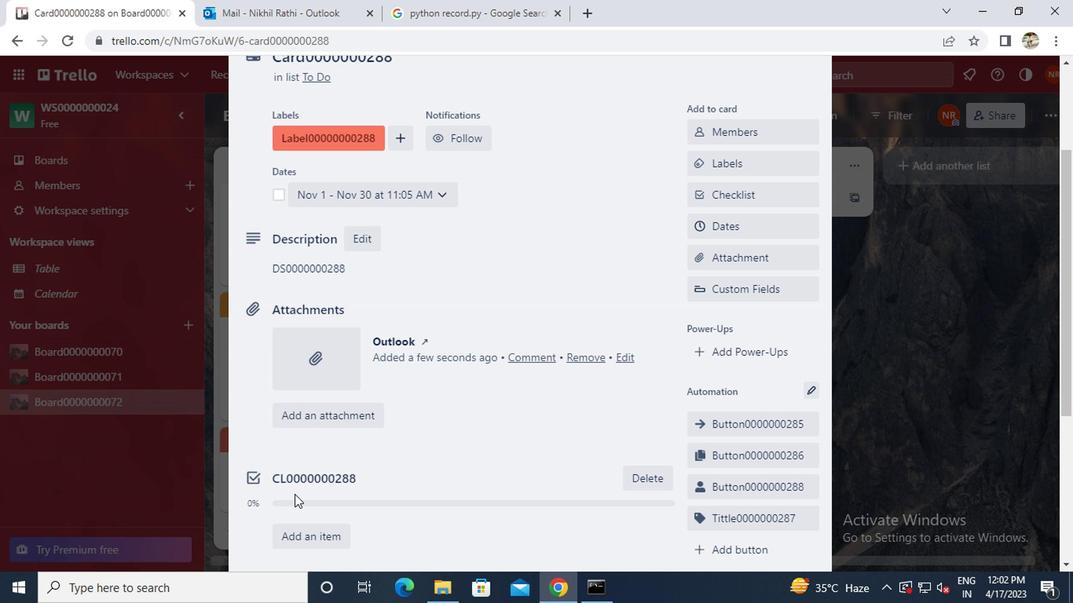 
Action: Mouse scrolled (290, 495) with delta (0, -1)
Screenshot: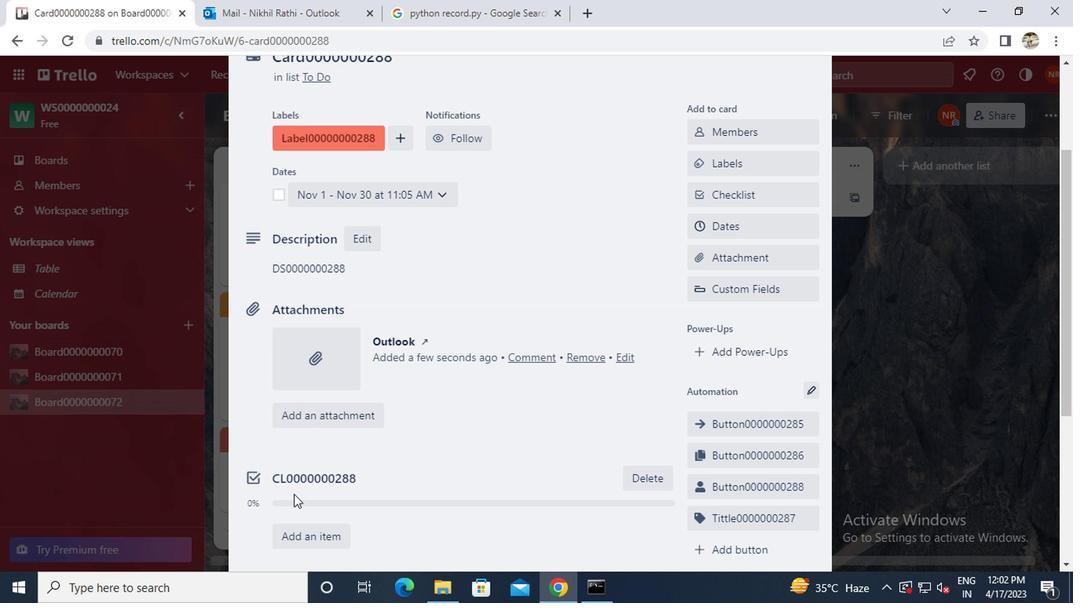 
Action: Mouse moved to (304, 470)
Screenshot: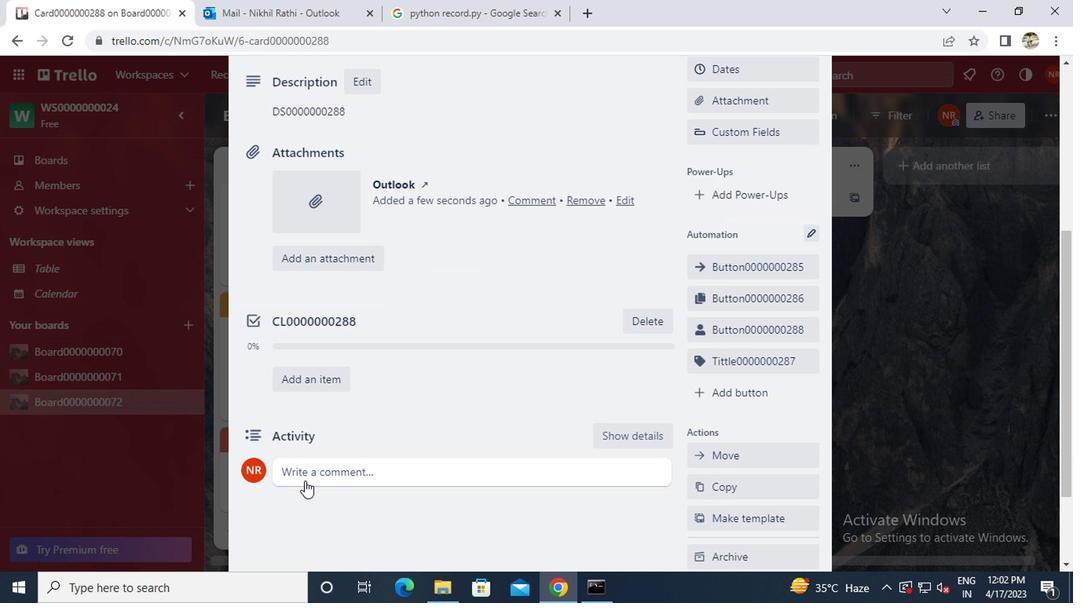 
Action: Mouse pressed left at (304, 470)
Screenshot: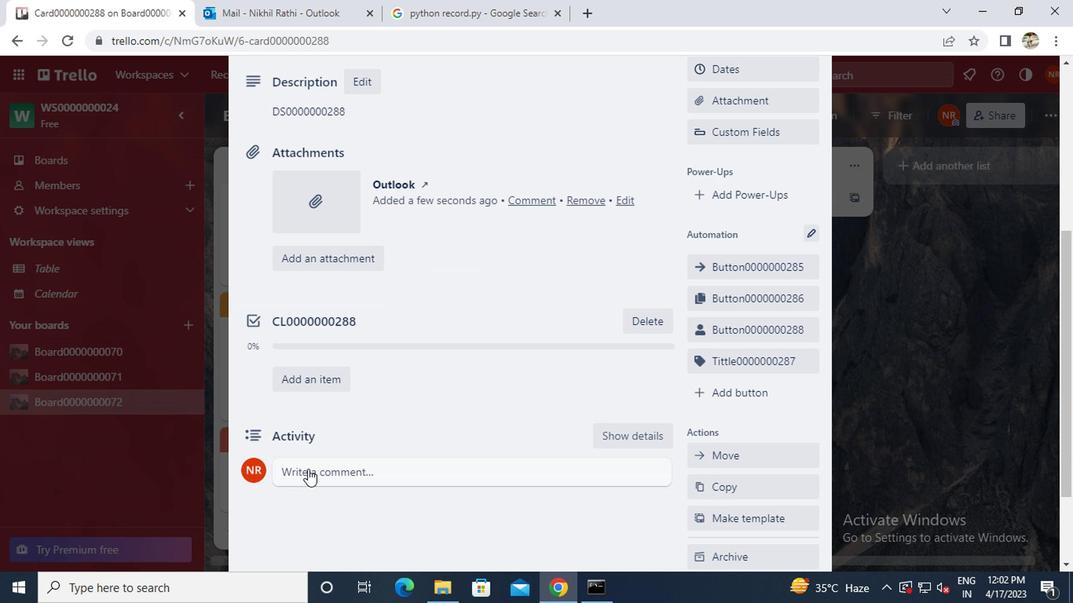 
Action: Mouse moved to (317, 475)
Screenshot: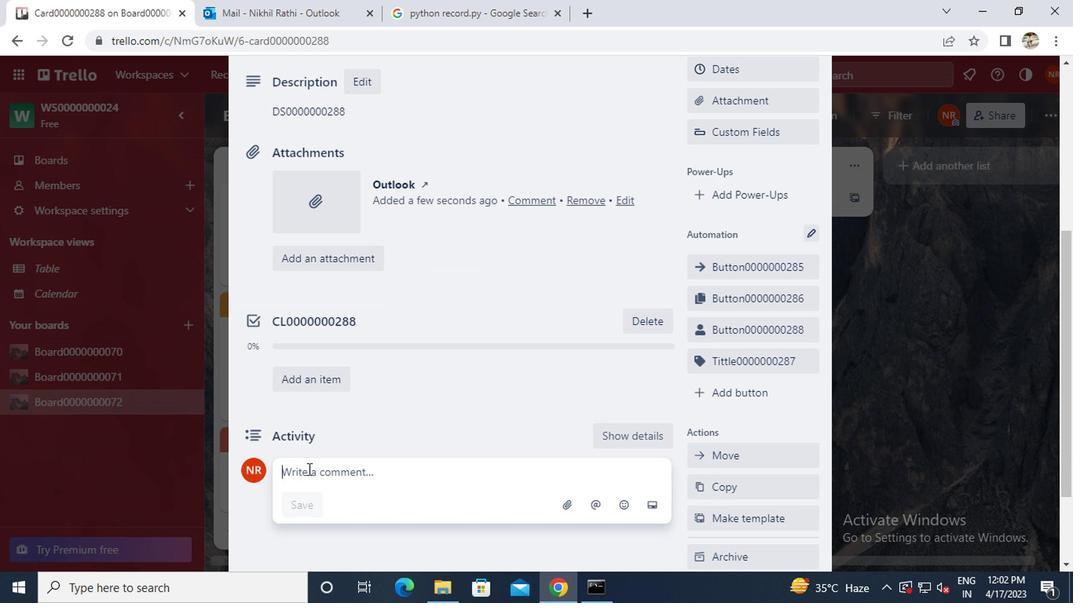 
Action: Key pressed cm0000000288
Screenshot: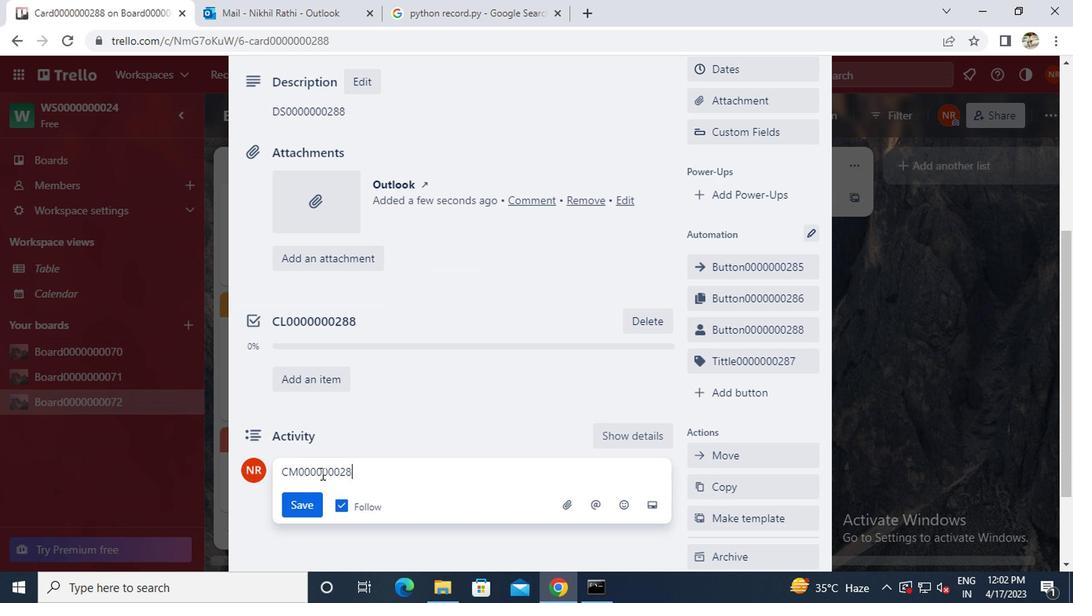 
Action: Mouse moved to (308, 503)
Screenshot: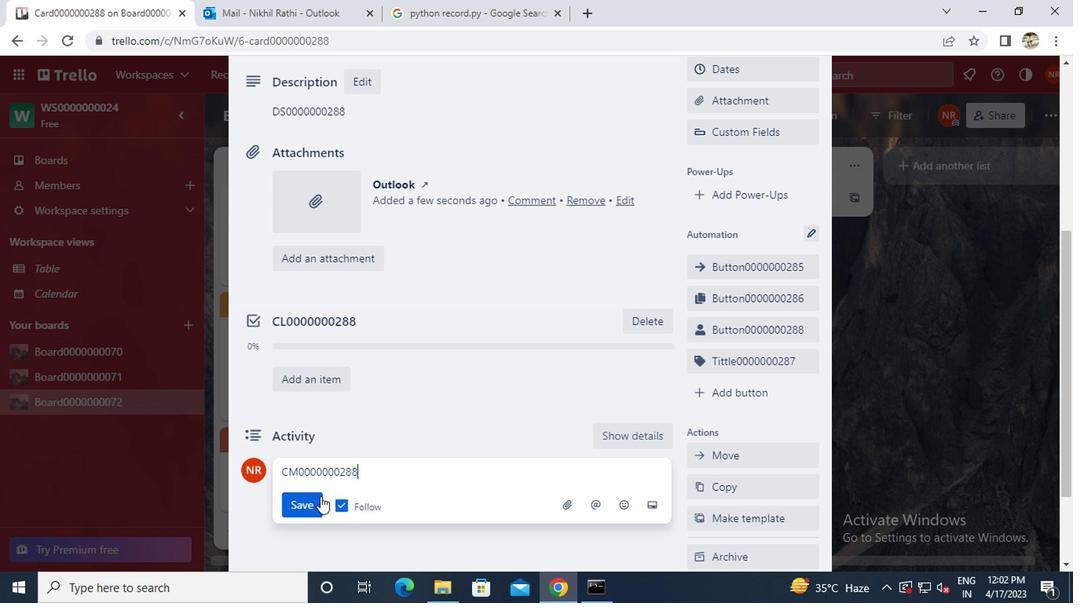 
Action: Mouse pressed left at (308, 503)
Screenshot: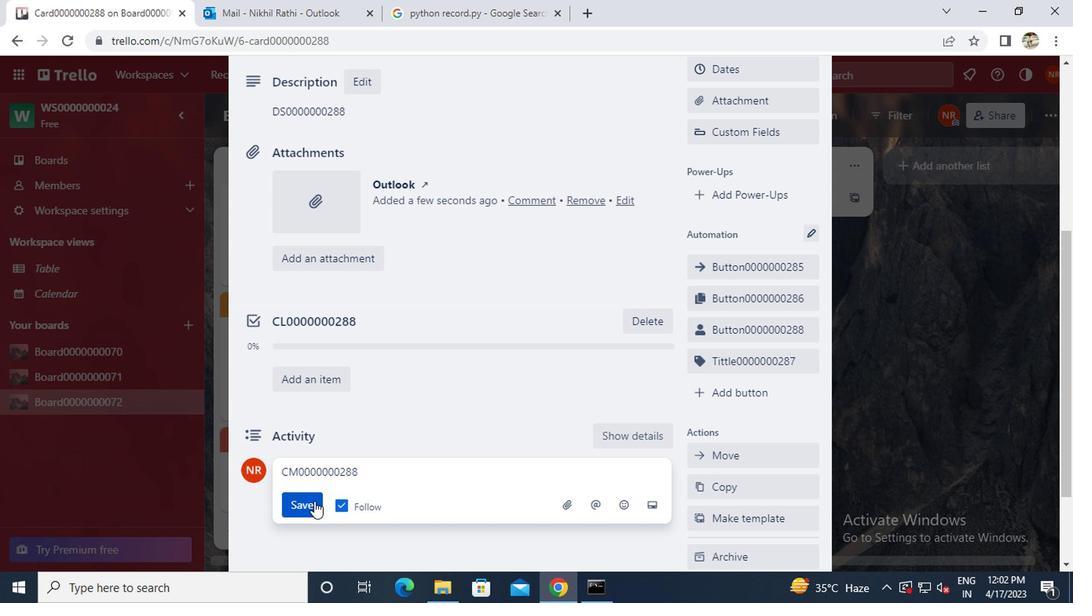 
